 Task: Set date custom field "assignee" to "today".
Action: Mouse moved to (1332, 108)
Screenshot: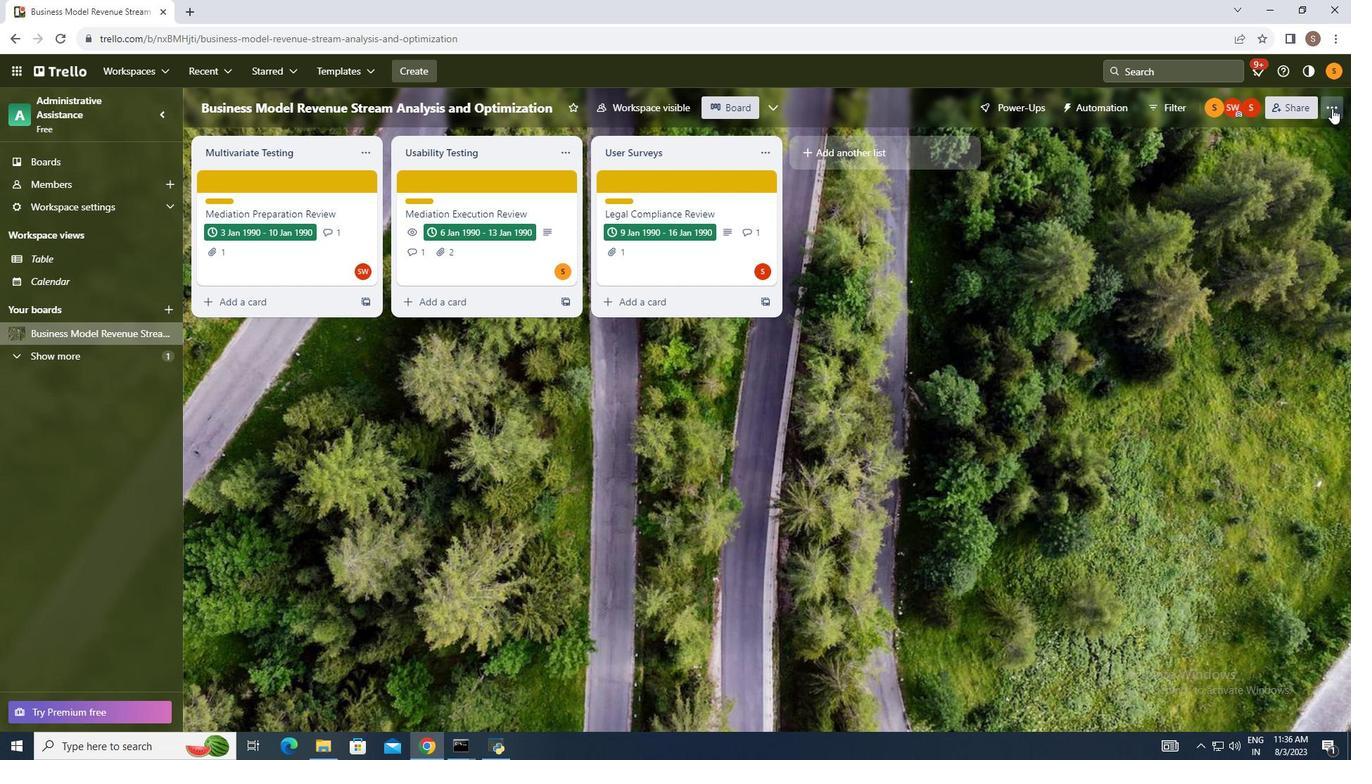 
Action: Mouse pressed left at (1332, 108)
Screenshot: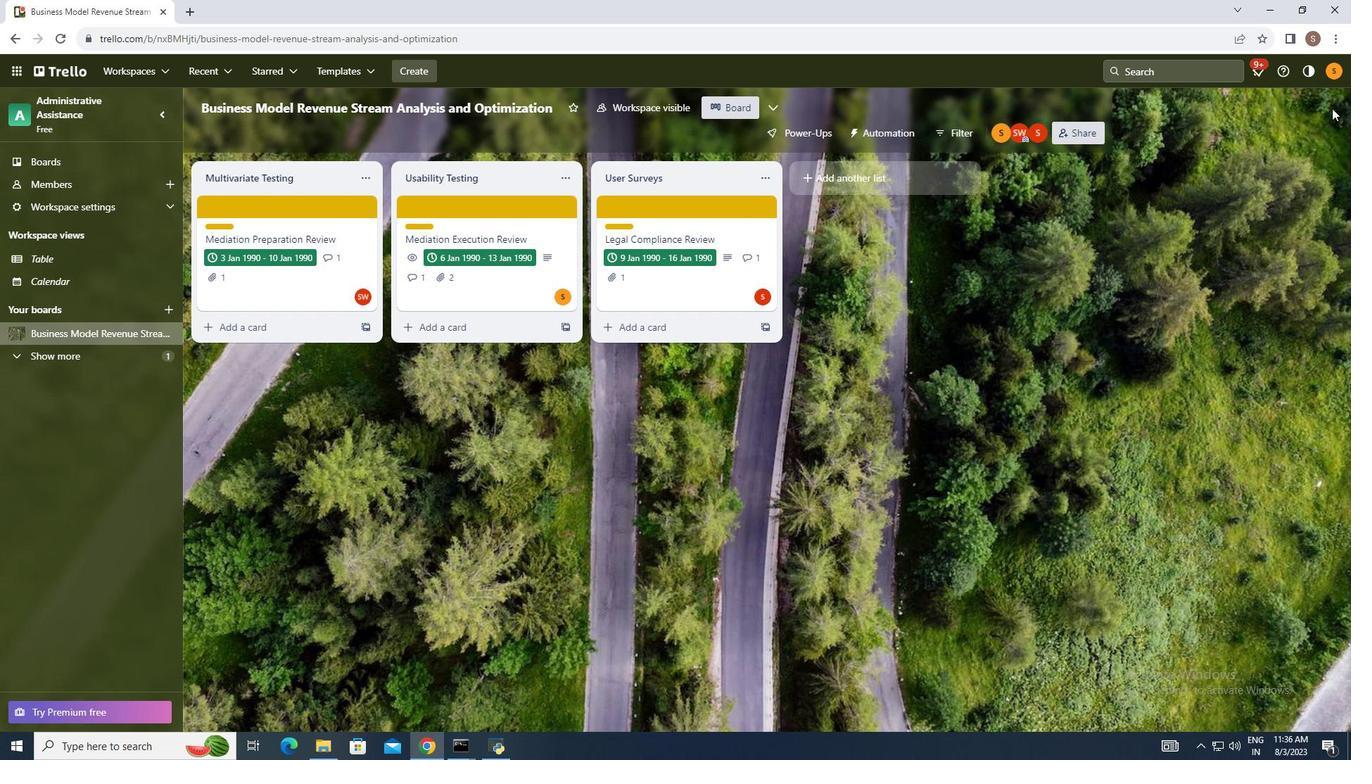 
Action: Mouse moved to (1244, 290)
Screenshot: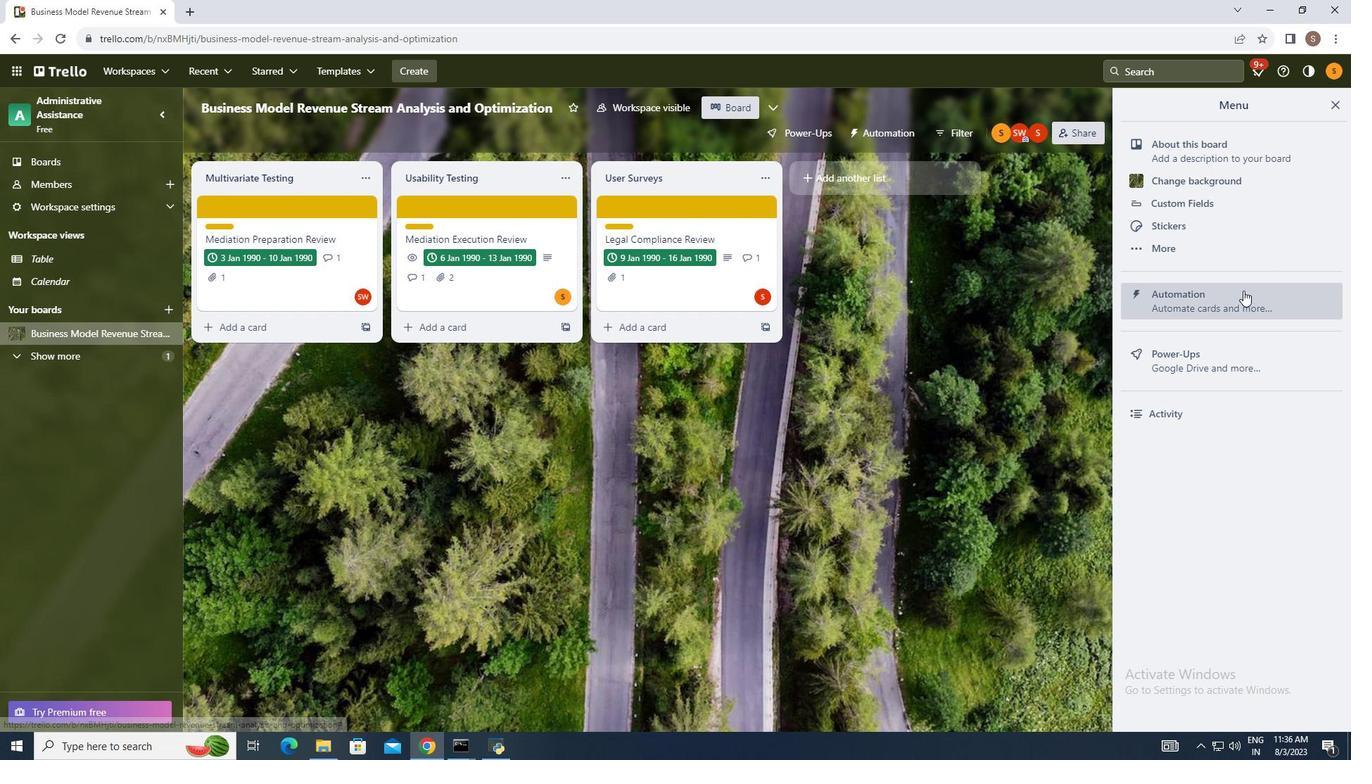 
Action: Mouse pressed left at (1244, 290)
Screenshot: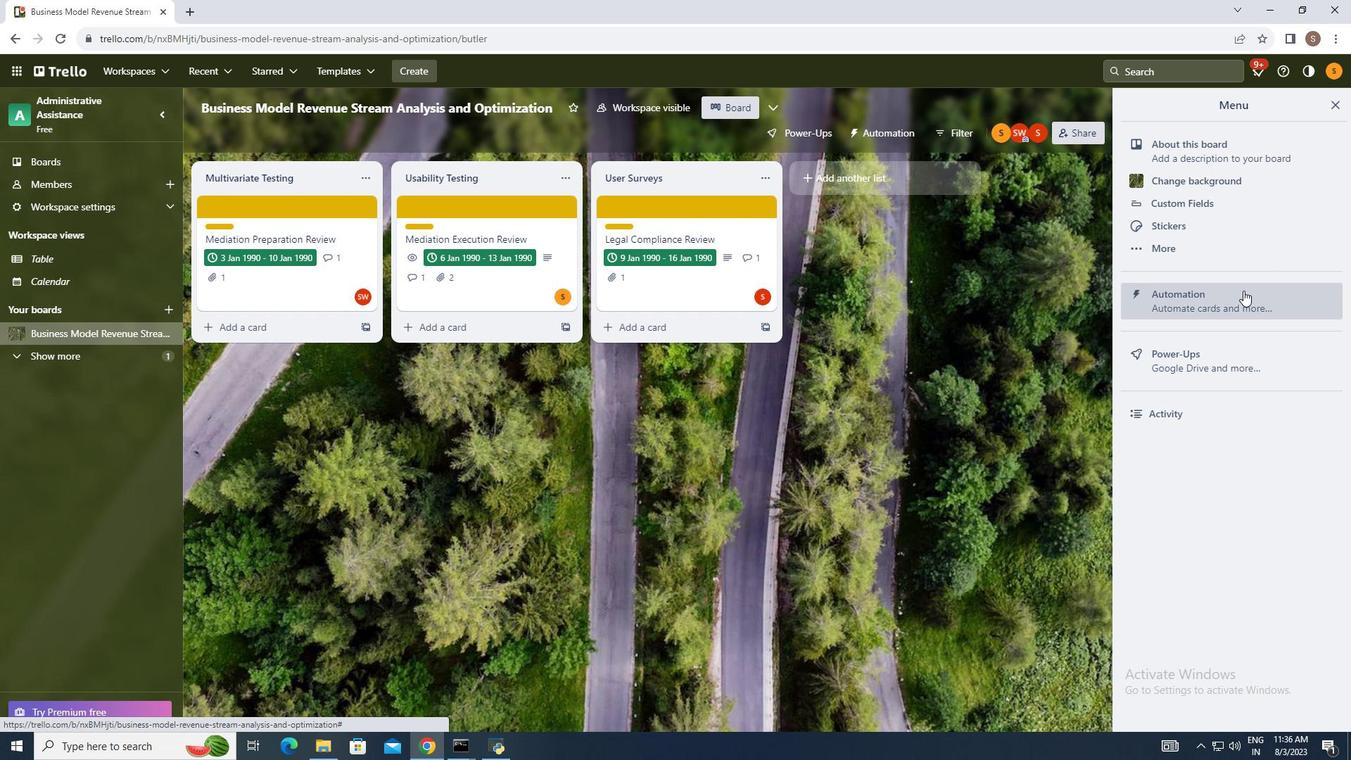 
Action: Mouse moved to (255, 365)
Screenshot: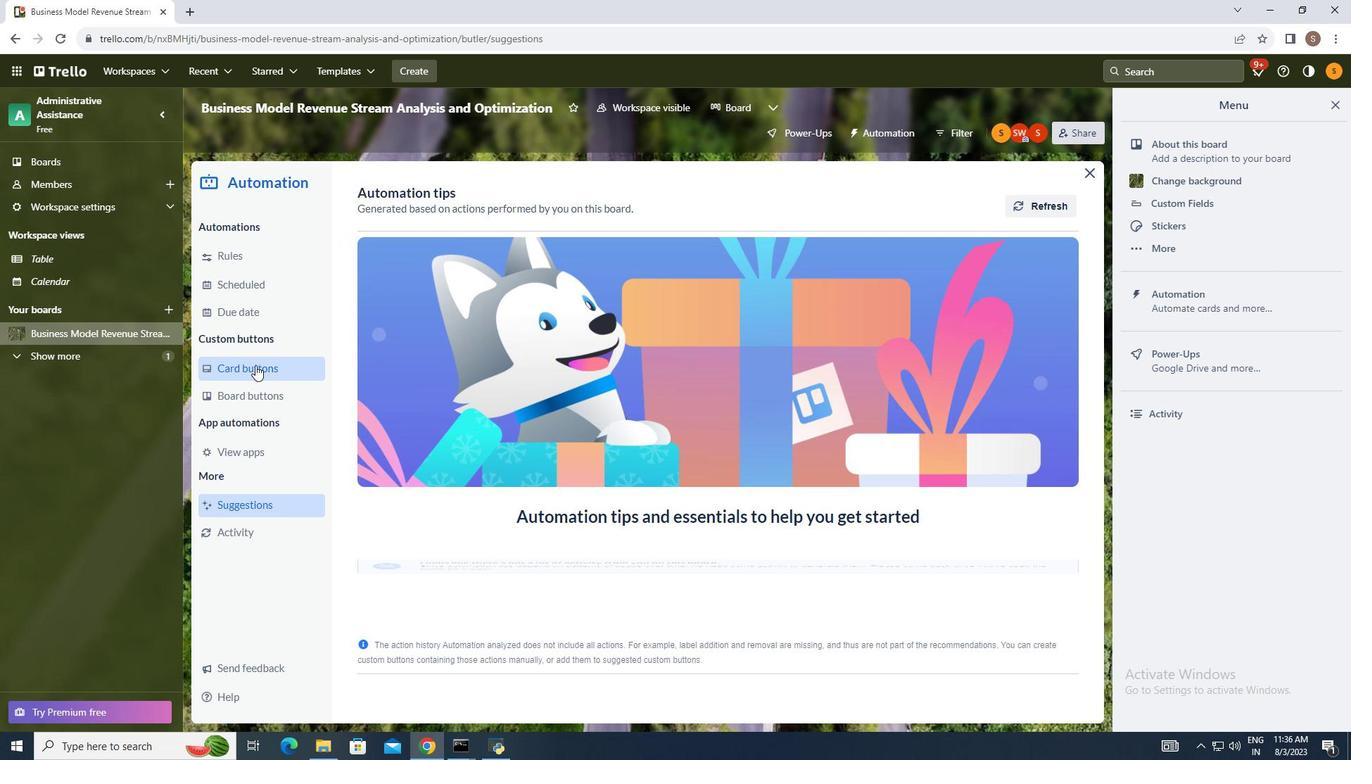 
Action: Mouse pressed left at (255, 365)
Screenshot: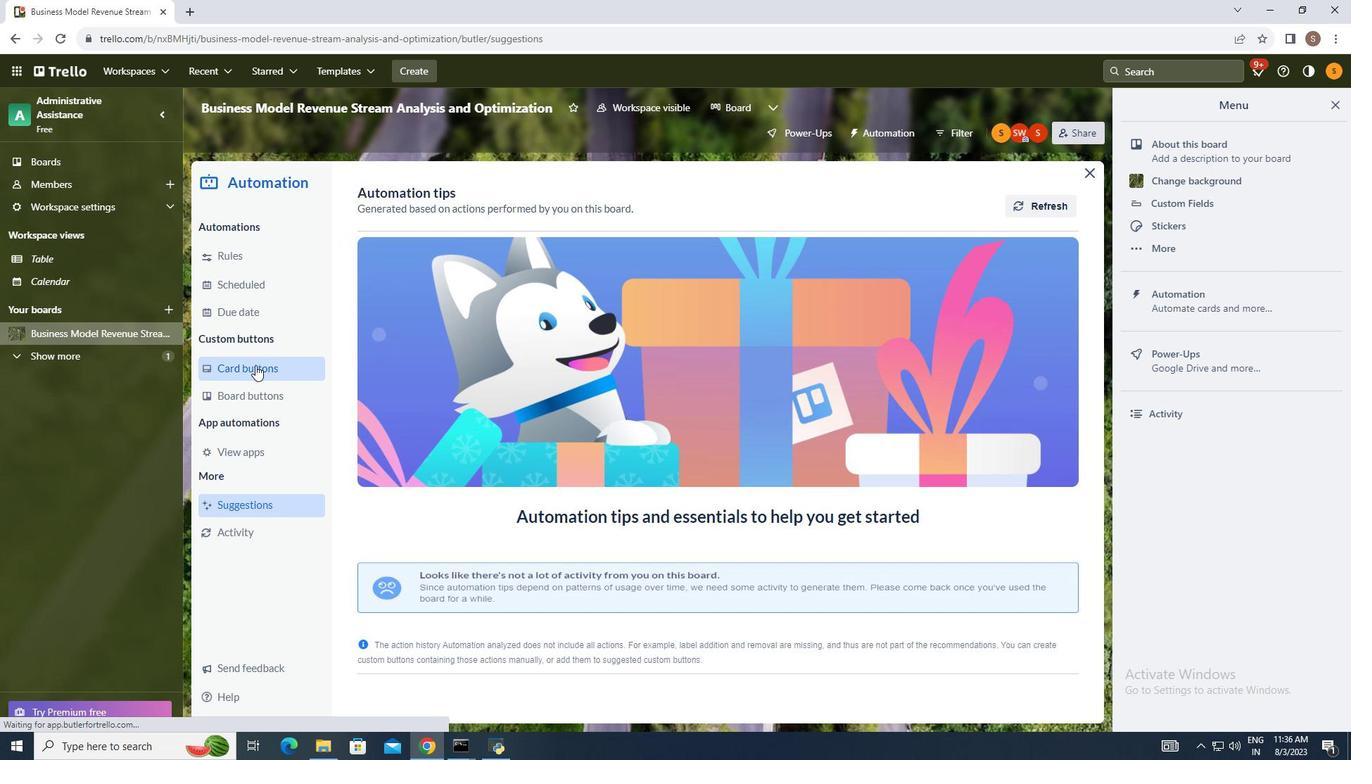 
Action: Mouse moved to (1044, 199)
Screenshot: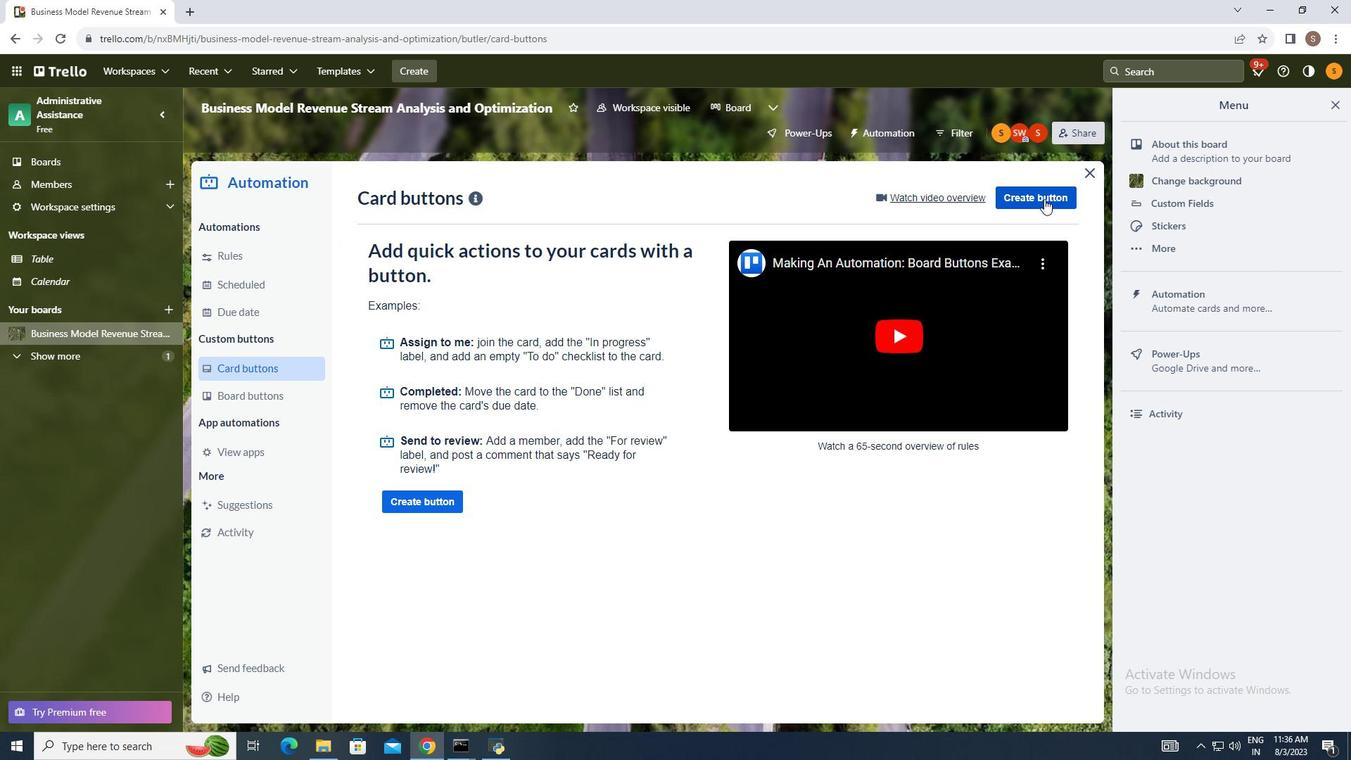 
Action: Mouse pressed left at (1044, 199)
Screenshot: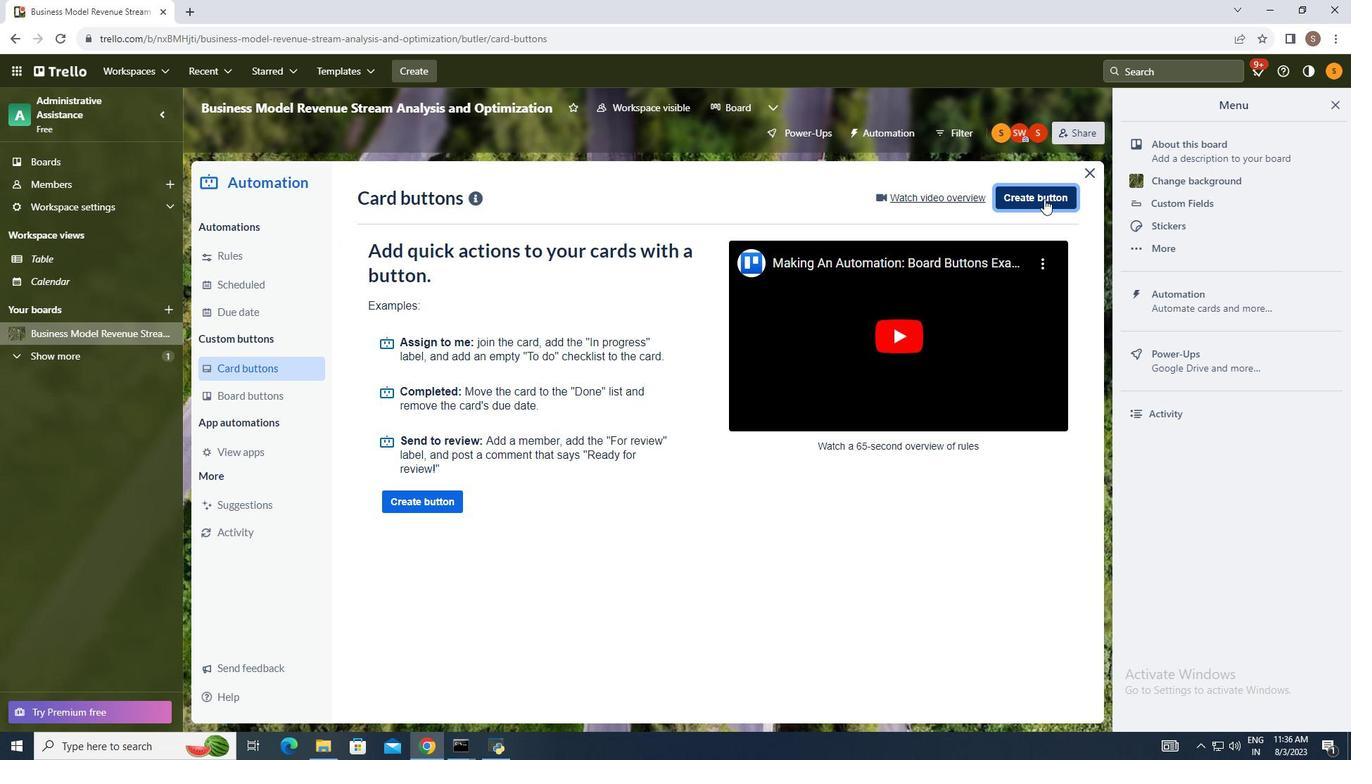 
Action: Mouse moved to (592, 401)
Screenshot: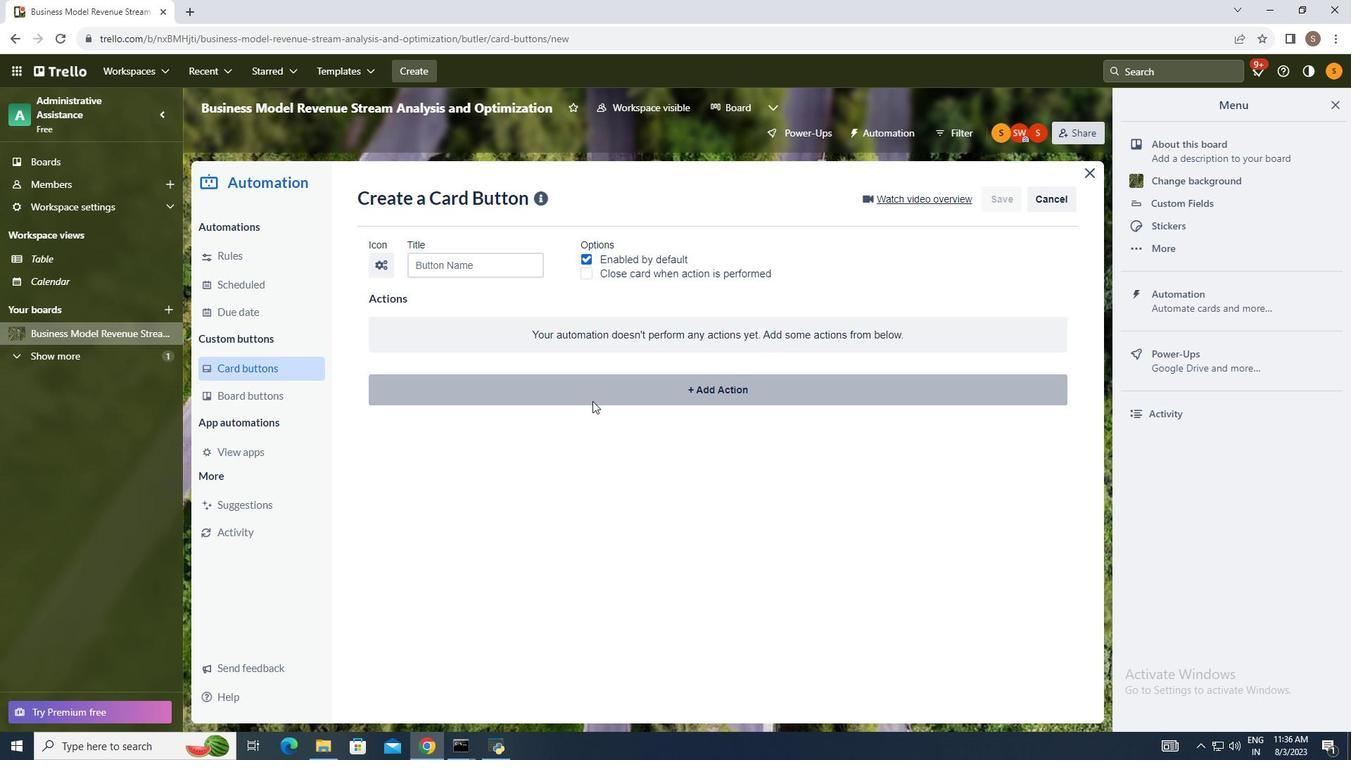 
Action: Mouse pressed left at (592, 401)
Screenshot: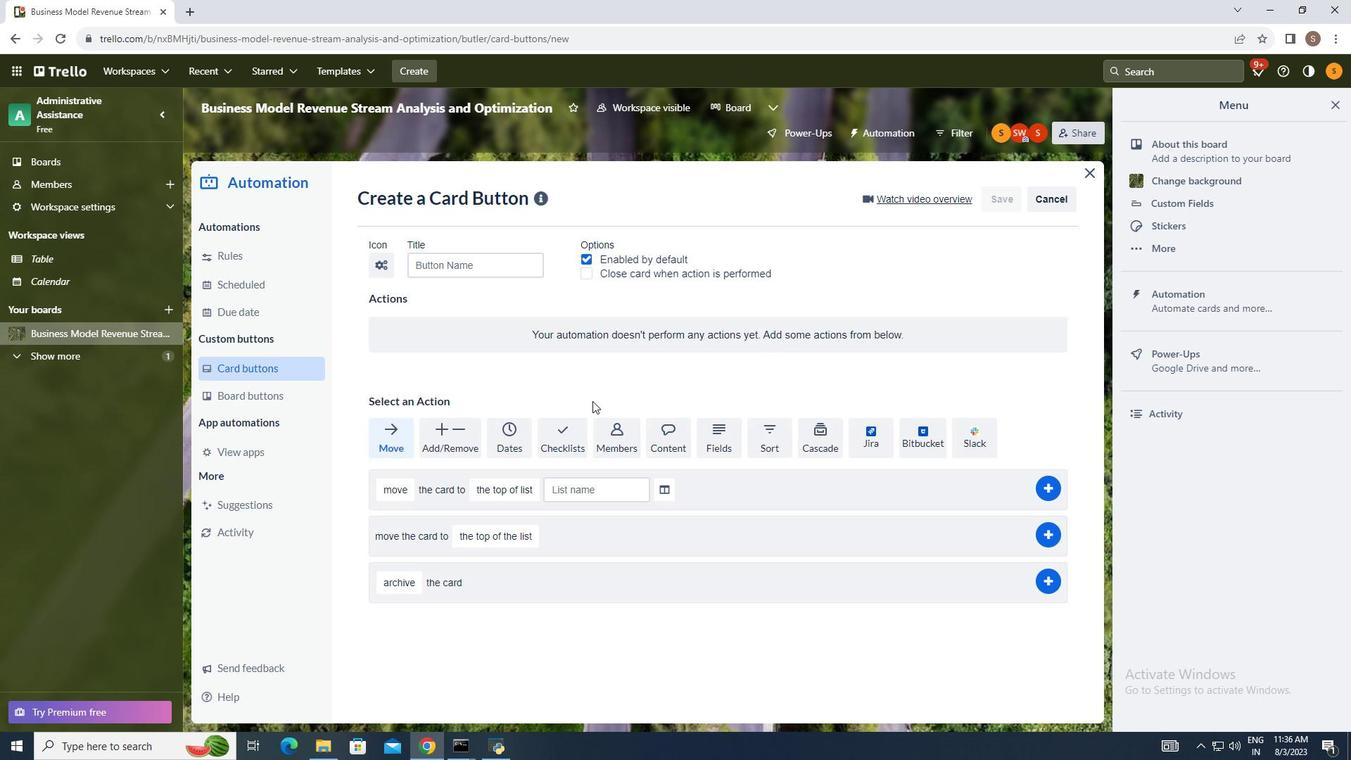 
Action: Mouse moved to (707, 433)
Screenshot: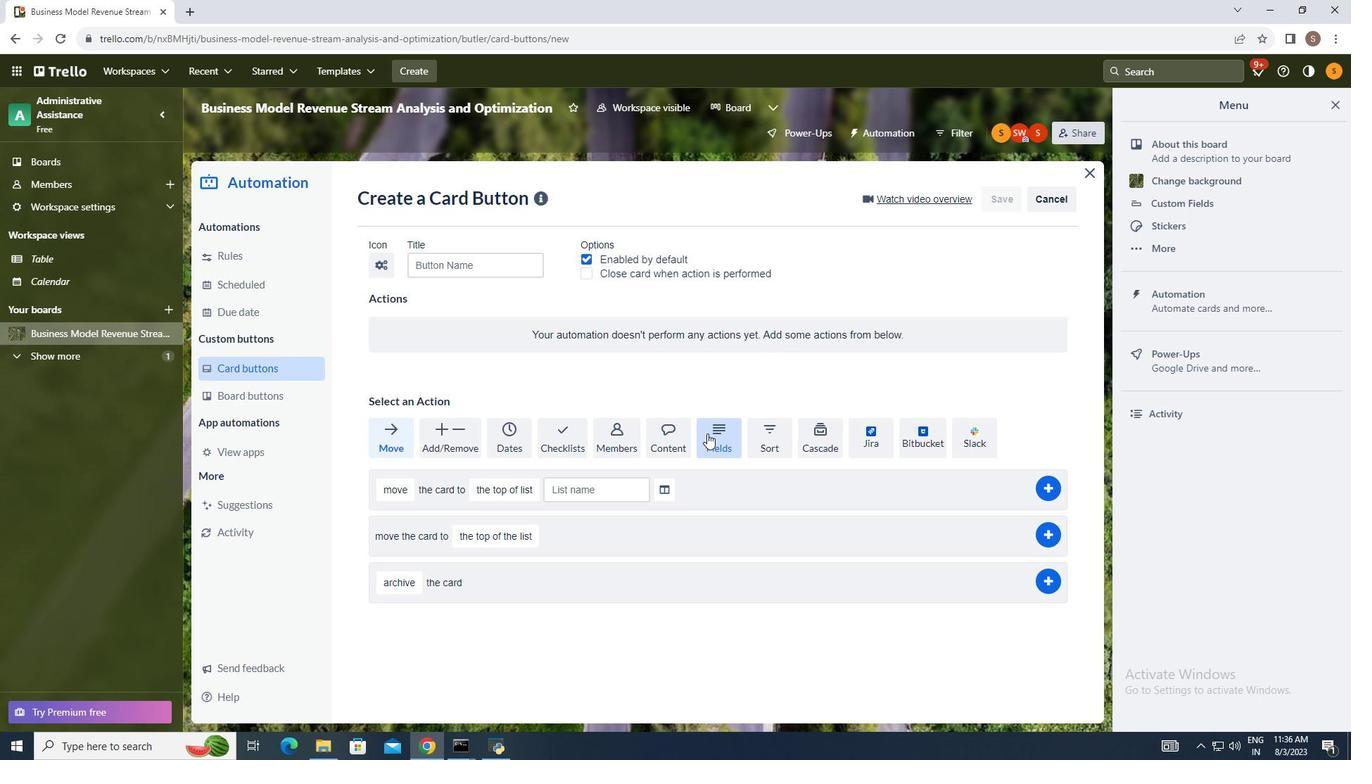 
Action: Mouse pressed left at (707, 433)
Screenshot: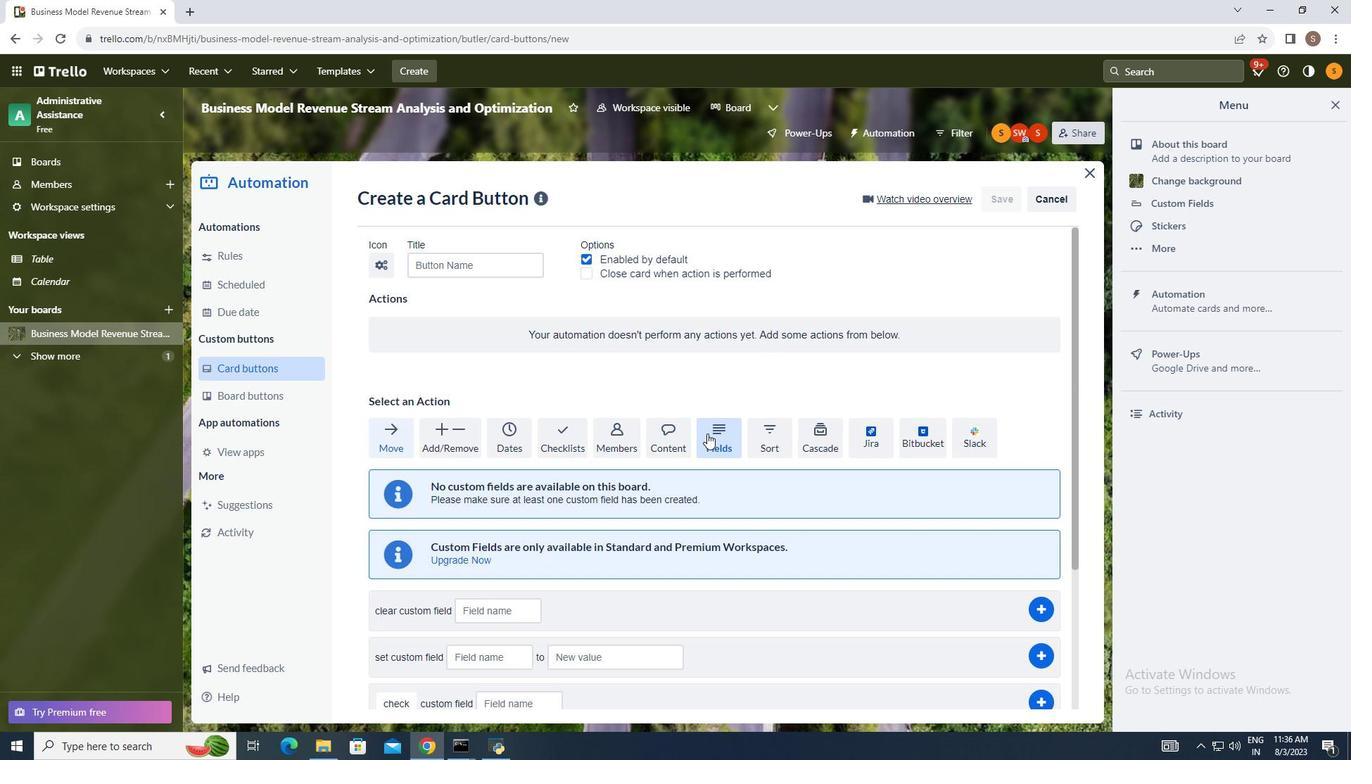 
Action: Mouse moved to (722, 466)
Screenshot: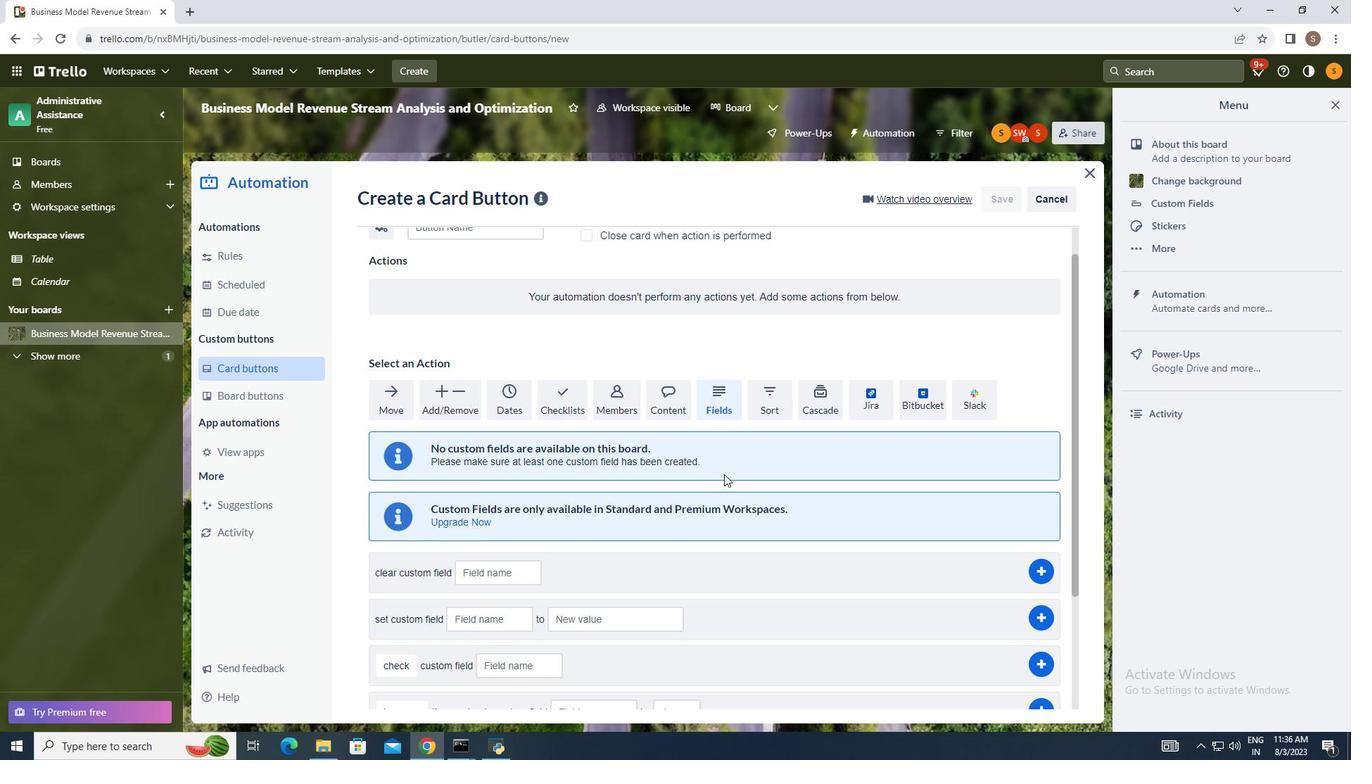 
Action: Mouse scrolled (722, 465) with delta (0, 0)
Screenshot: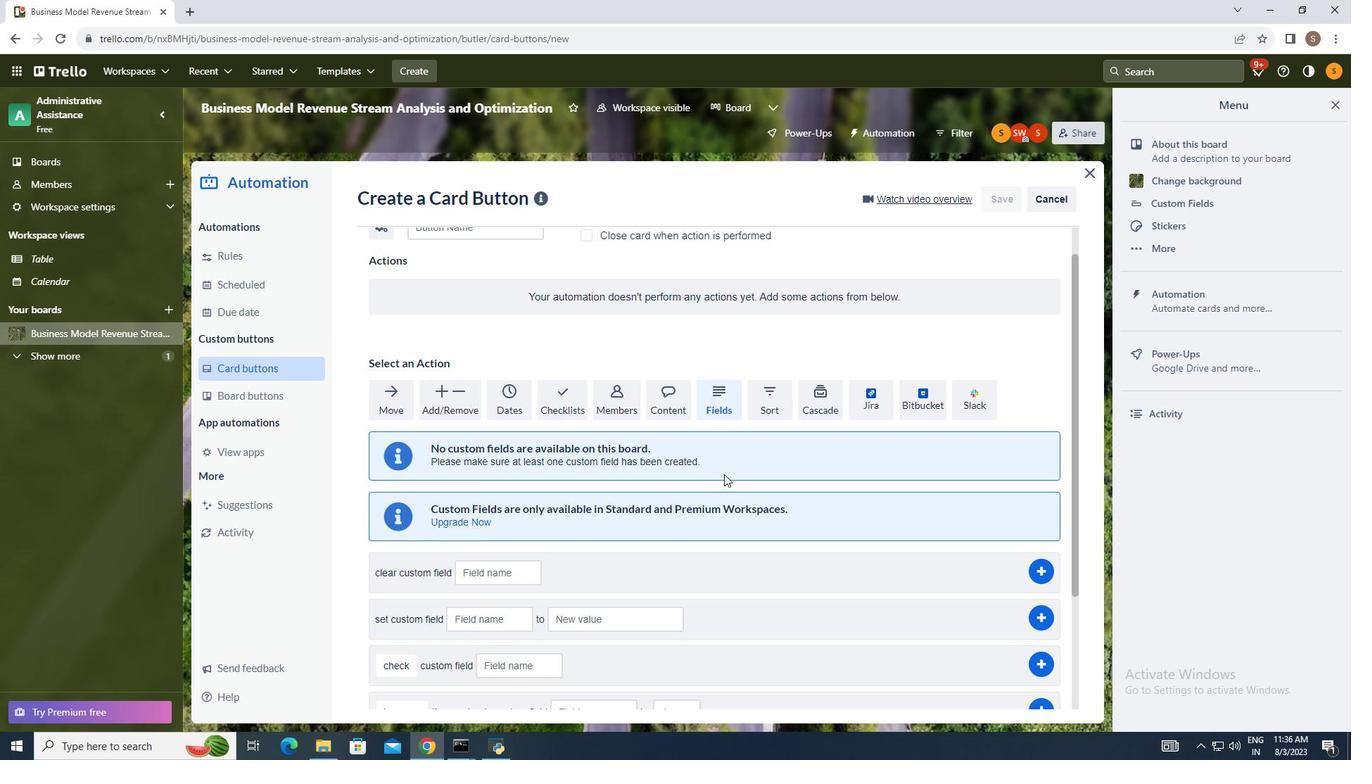 
Action: Mouse moved to (723, 473)
Screenshot: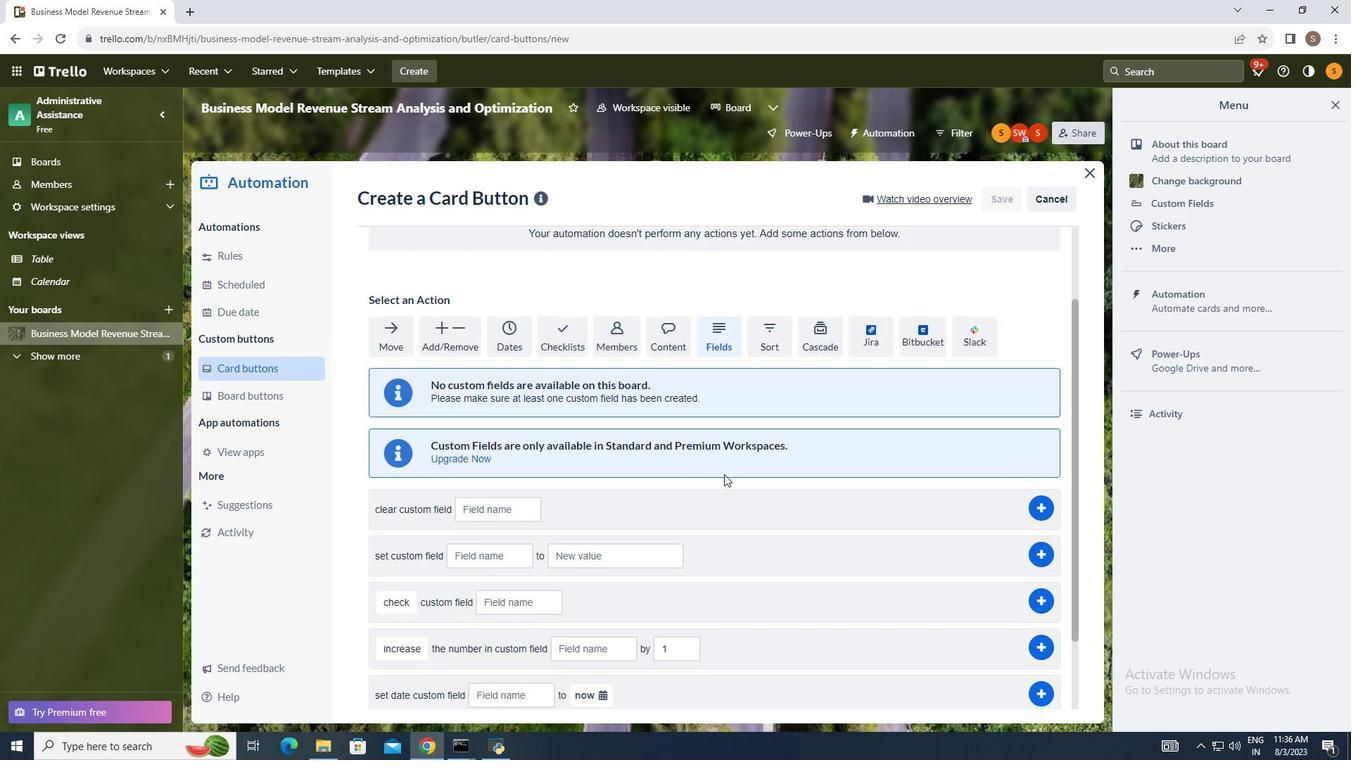 
Action: Mouse scrolled (723, 472) with delta (0, 0)
Screenshot: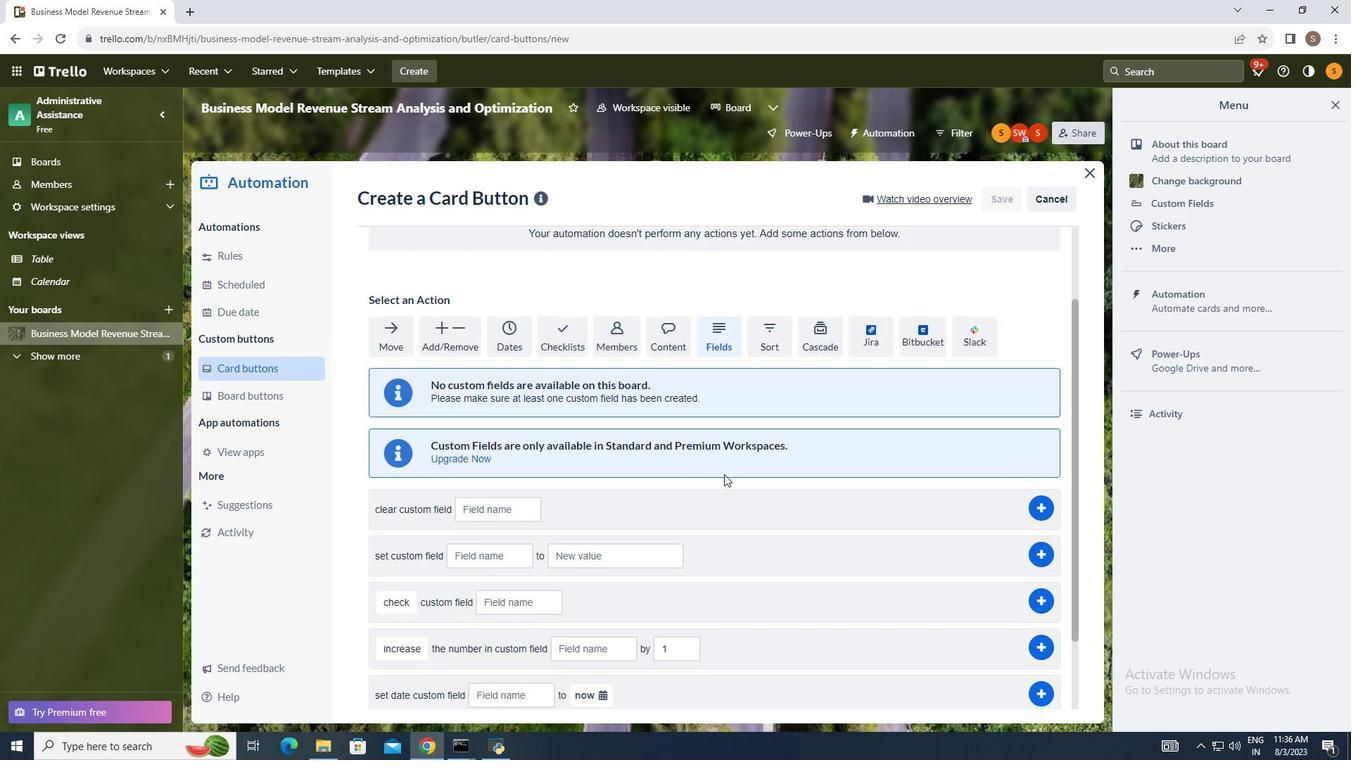 
Action: Mouse moved to (724, 474)
Screenshot: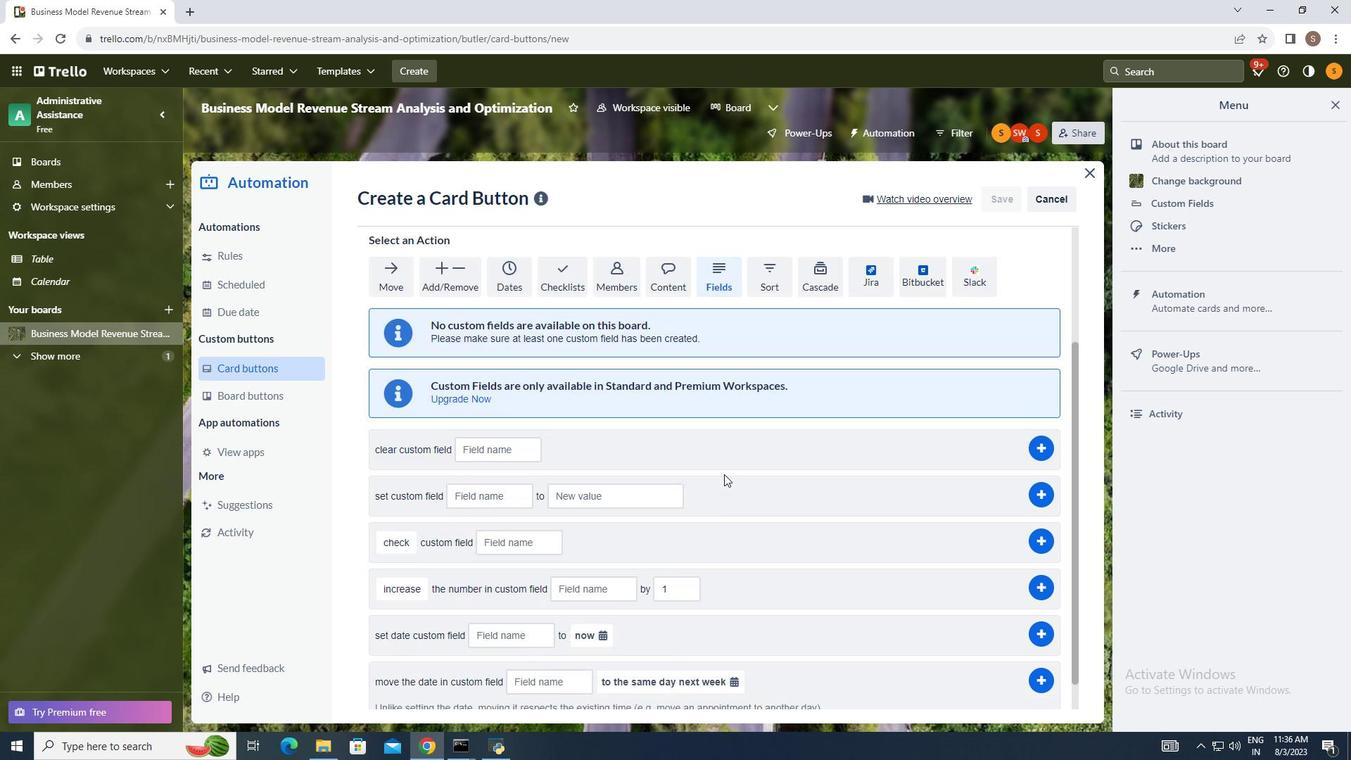 
Action: Mouse scrolled (724, 473) with delta (0, 0)
Screenshot: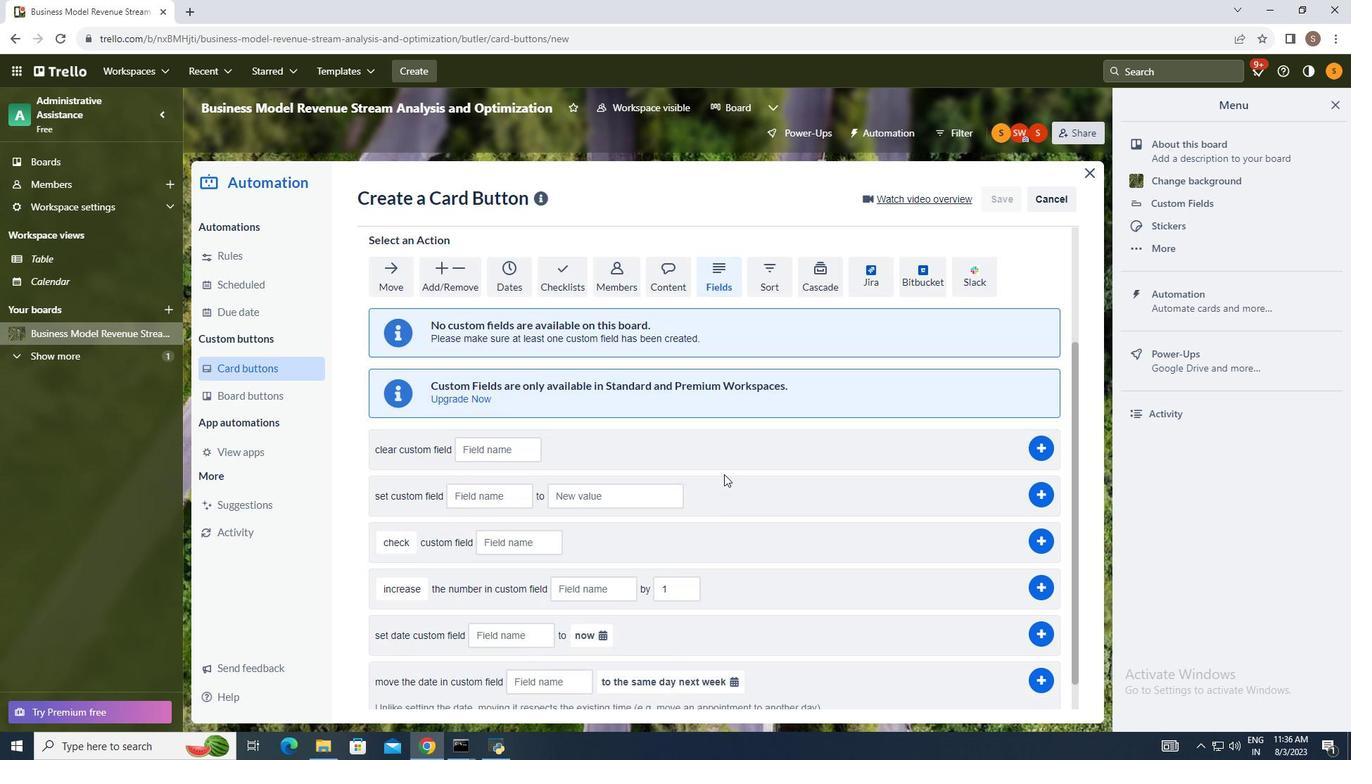 
Action: Mouse scrolled (724, 473) with delta (0, 0)
Screenshot: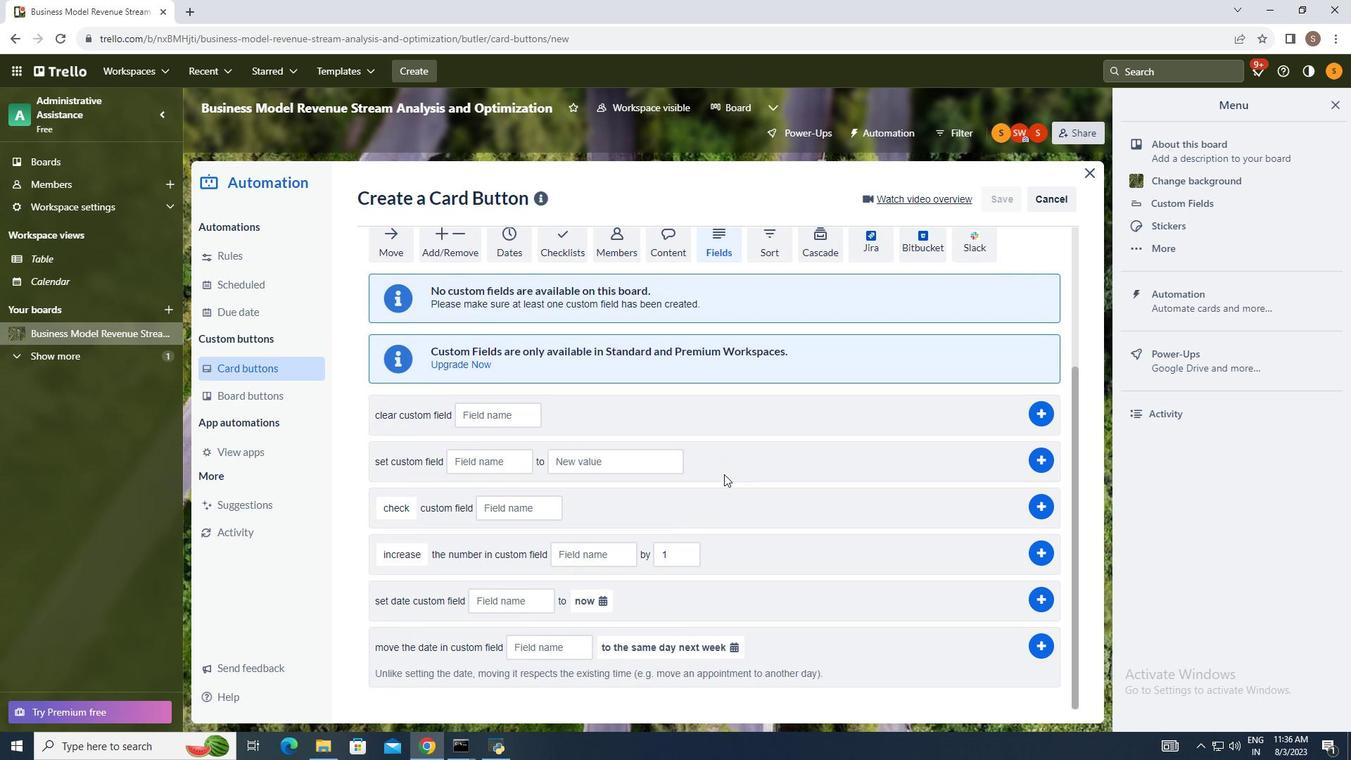 
Action: Mouse moved to (742, 475)
Screenshot: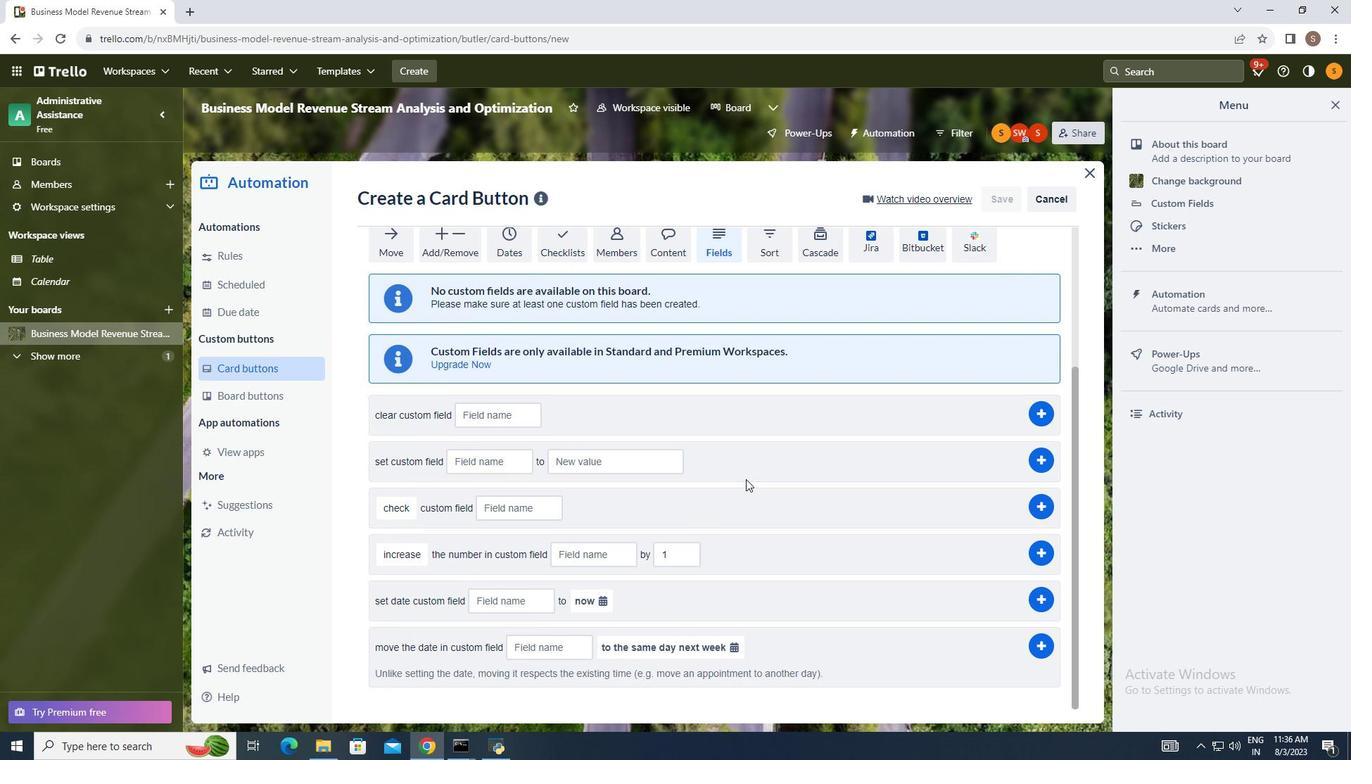 
Action: Mouse scrolled (742, 475) with delta (0, 0)
Screenshot: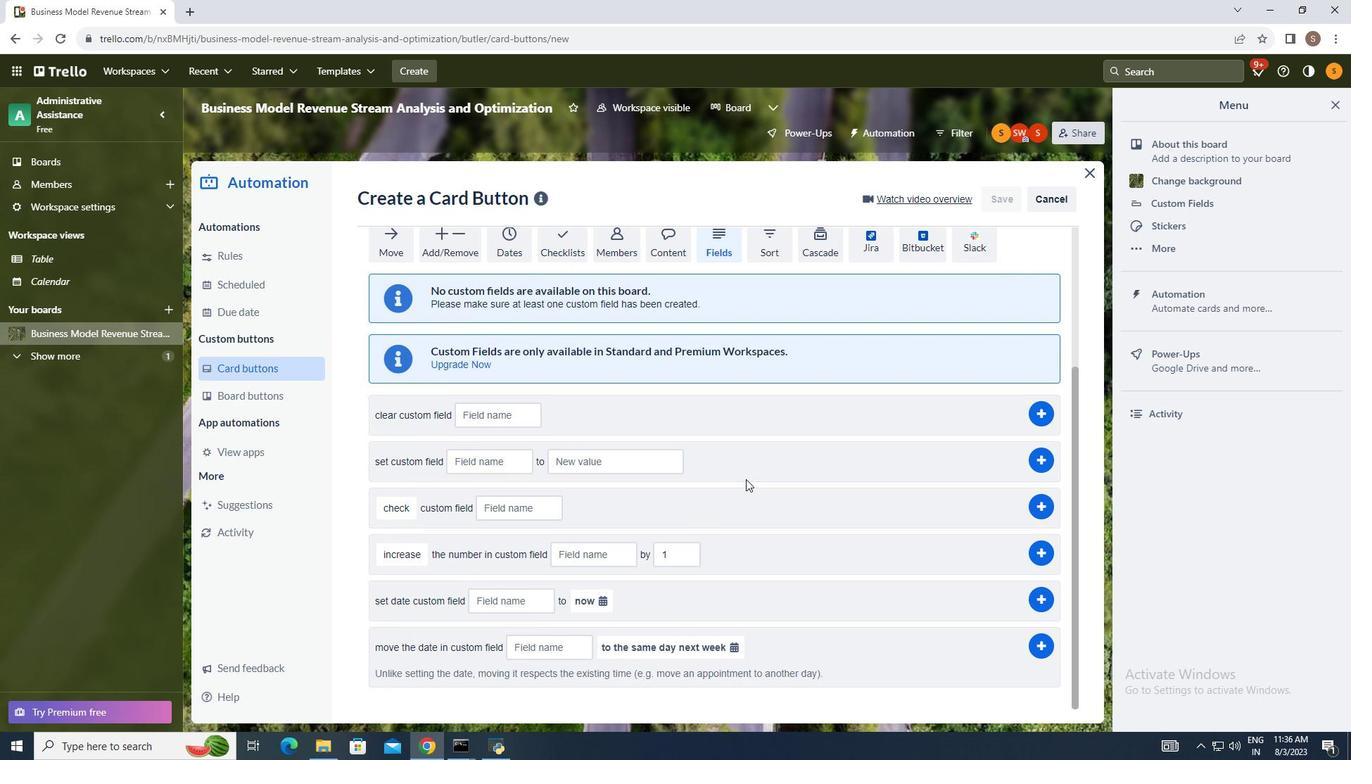 
Action: Mouse moved to (745, 478)
Screenshot: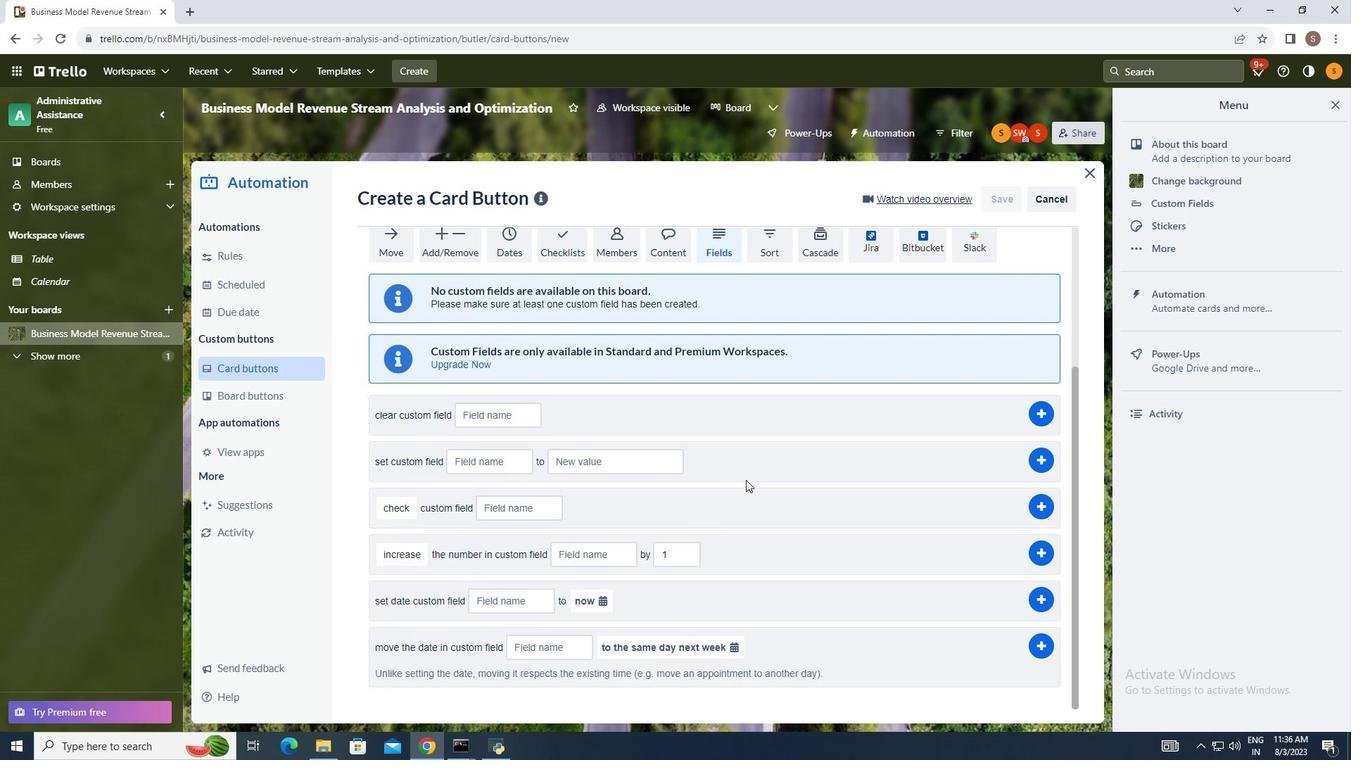 
Action: Mouse scrolled (745, 478) with delta (0, 0)
Screenshot: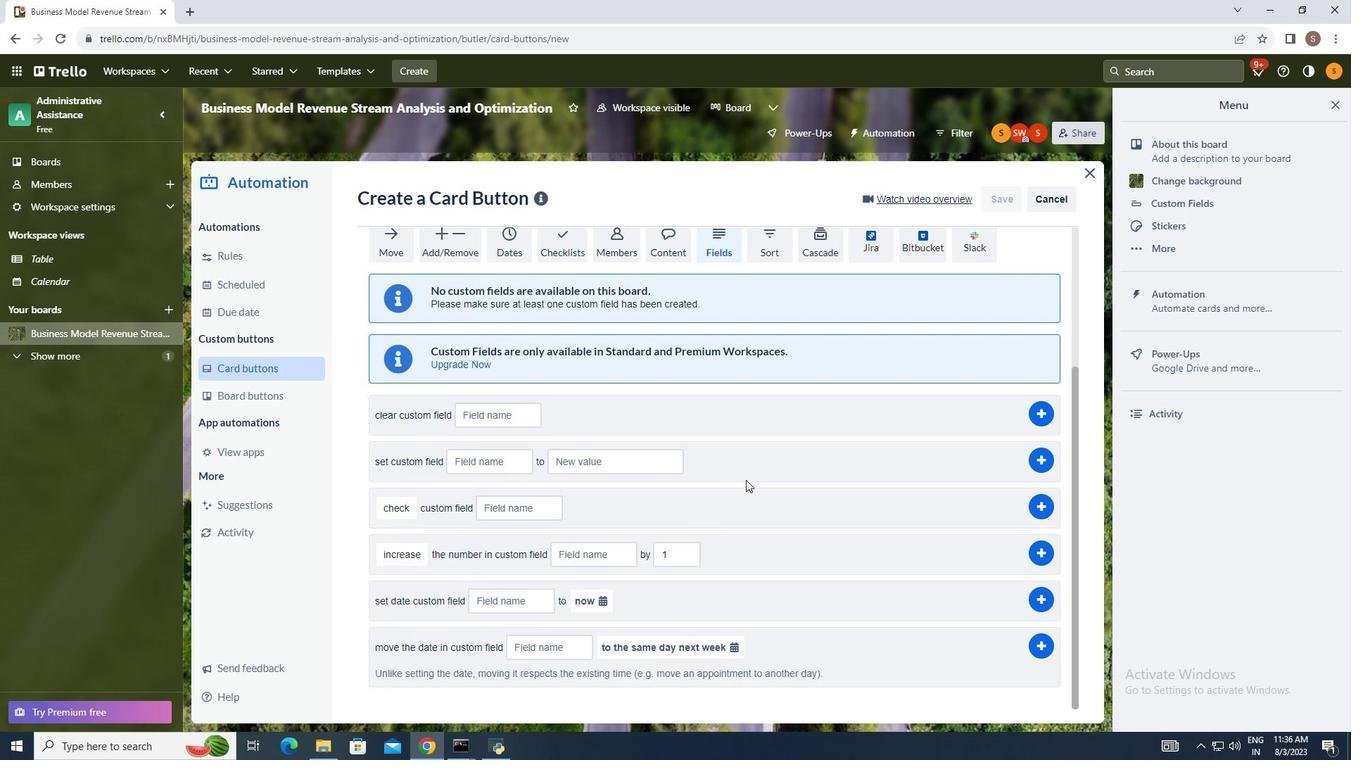 
Action: Mouse moved to (746, 479)
Screenshot: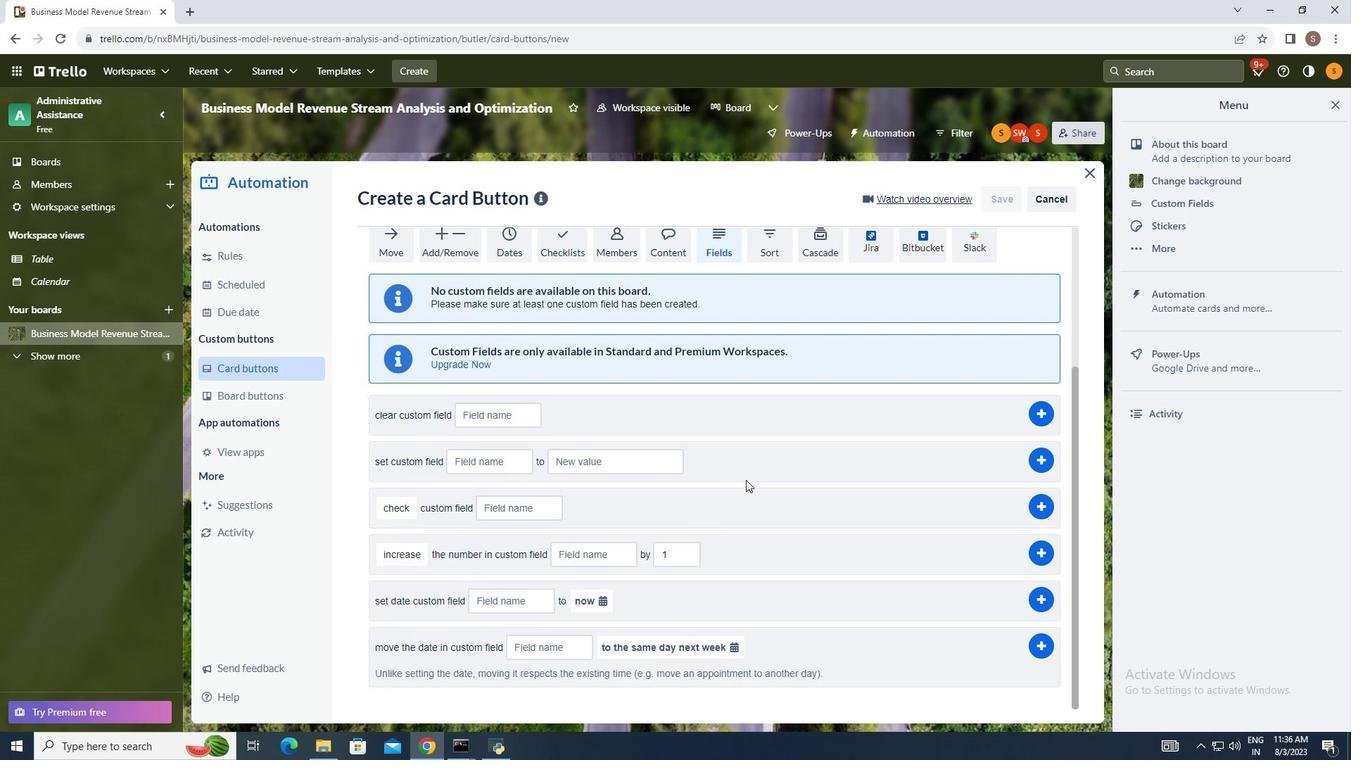 
Action: Mouse scrolled (746, 478) with delta (0, 0)
Screenshot: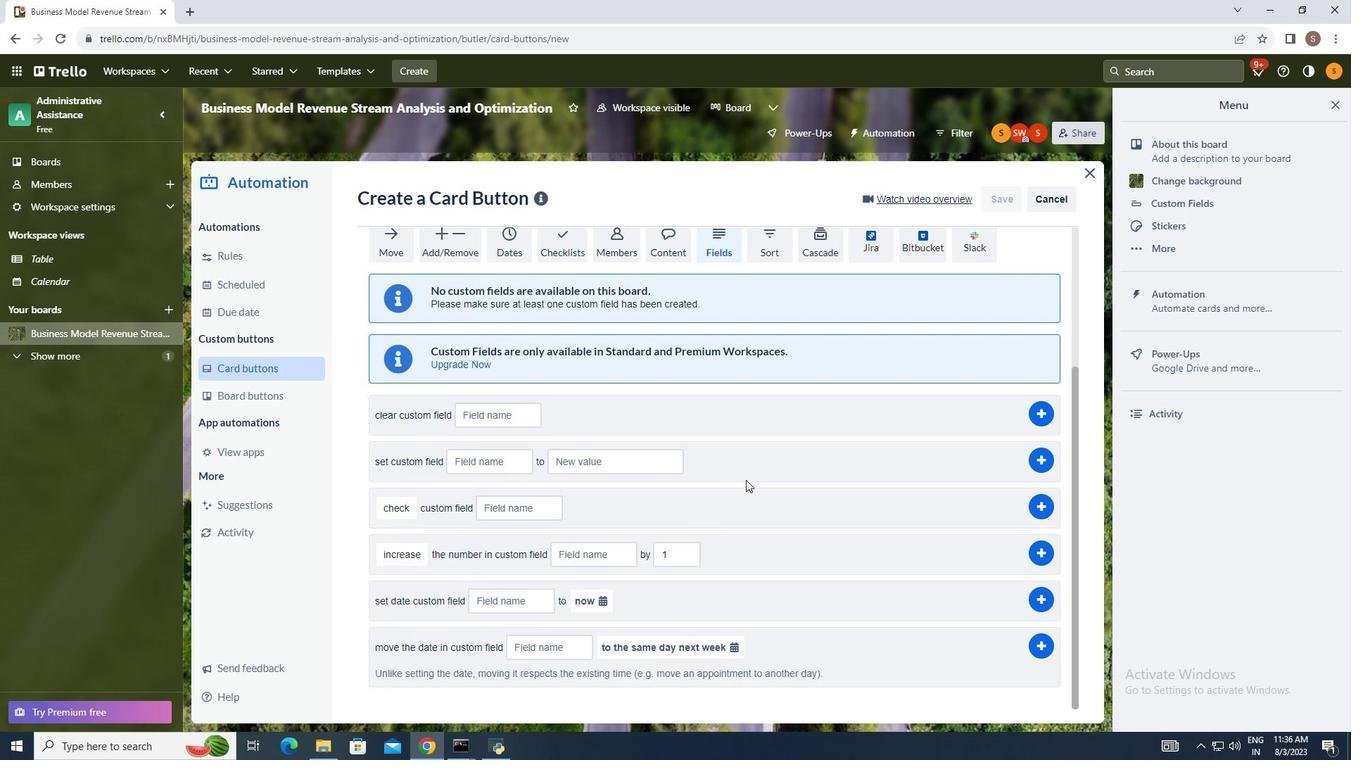 
Action: Mouse moved to (746, 480)
Screenshot: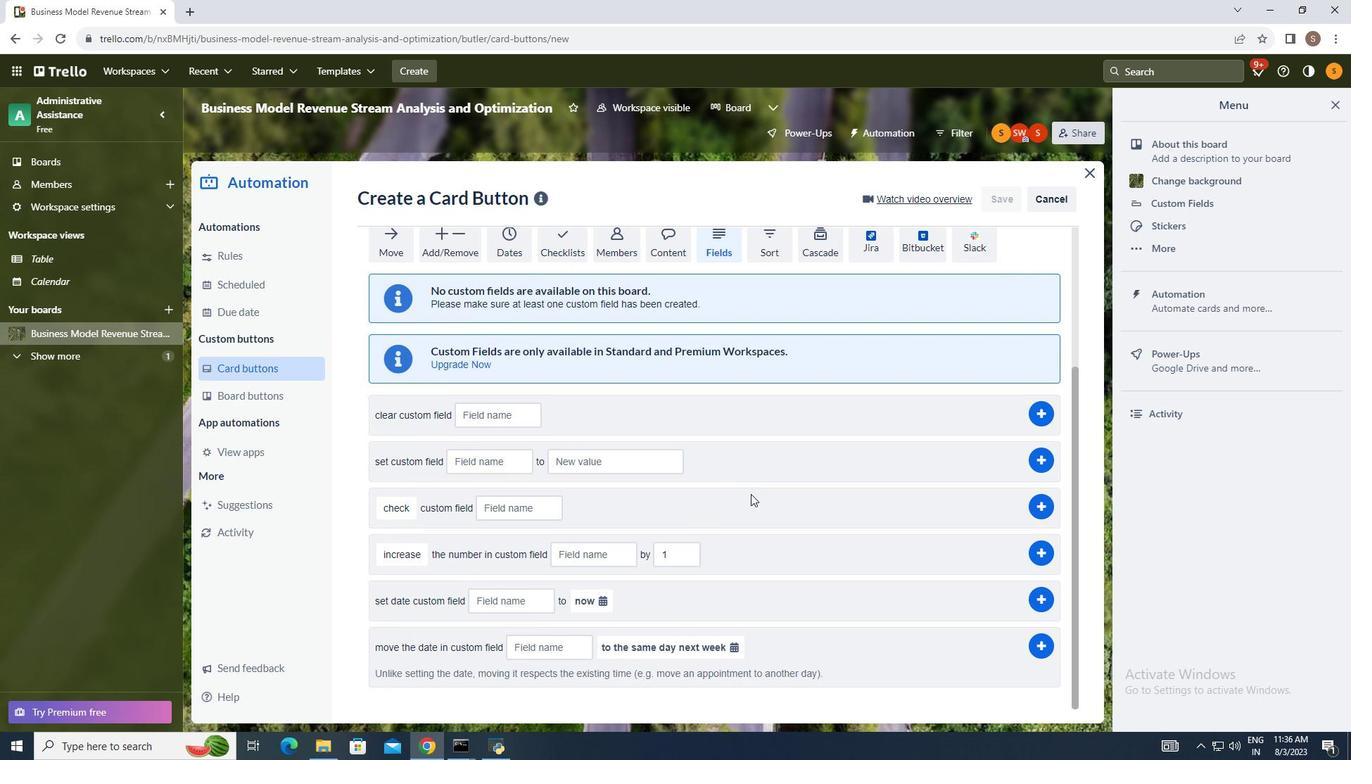 
Action: Mouse scrolled (746, 479) with delta (0, 0)
Screenshot: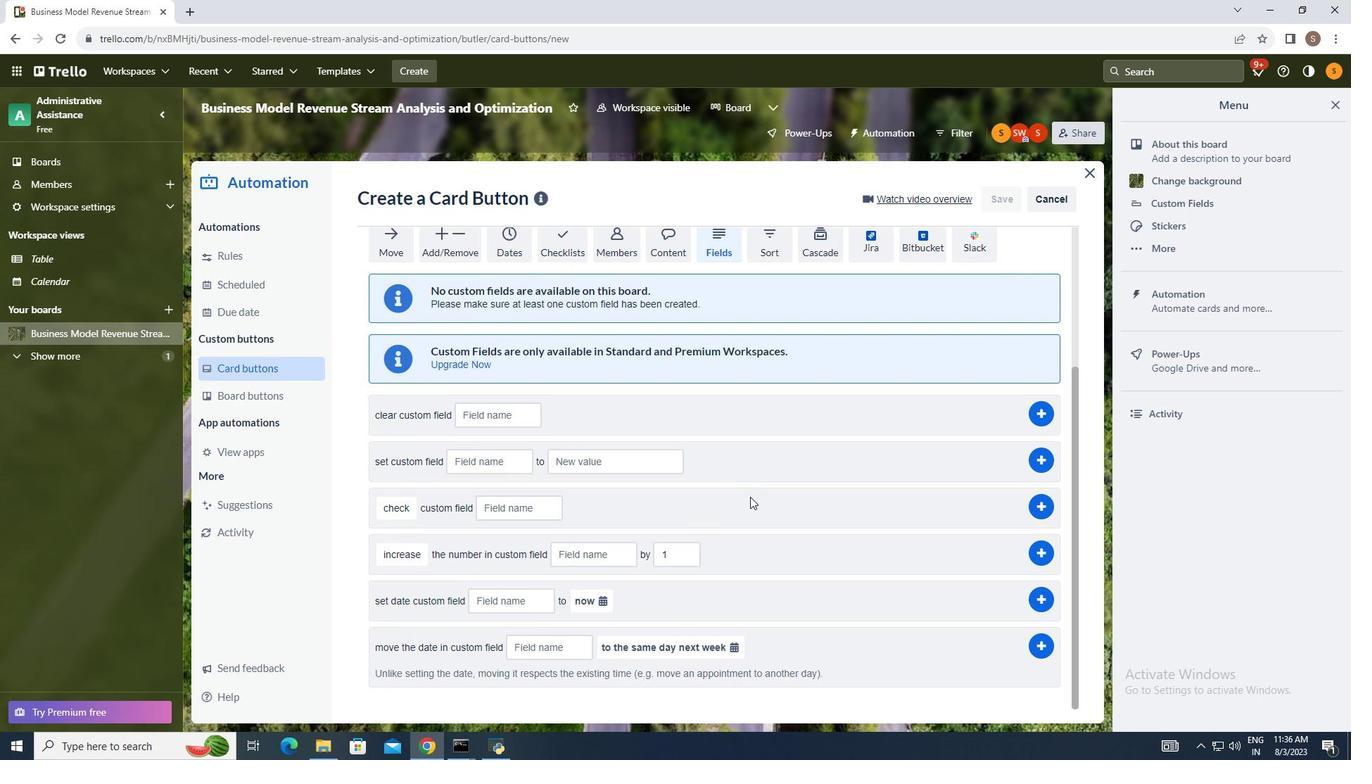 
Action: Mouse moved to (506, 599)
Screenshot: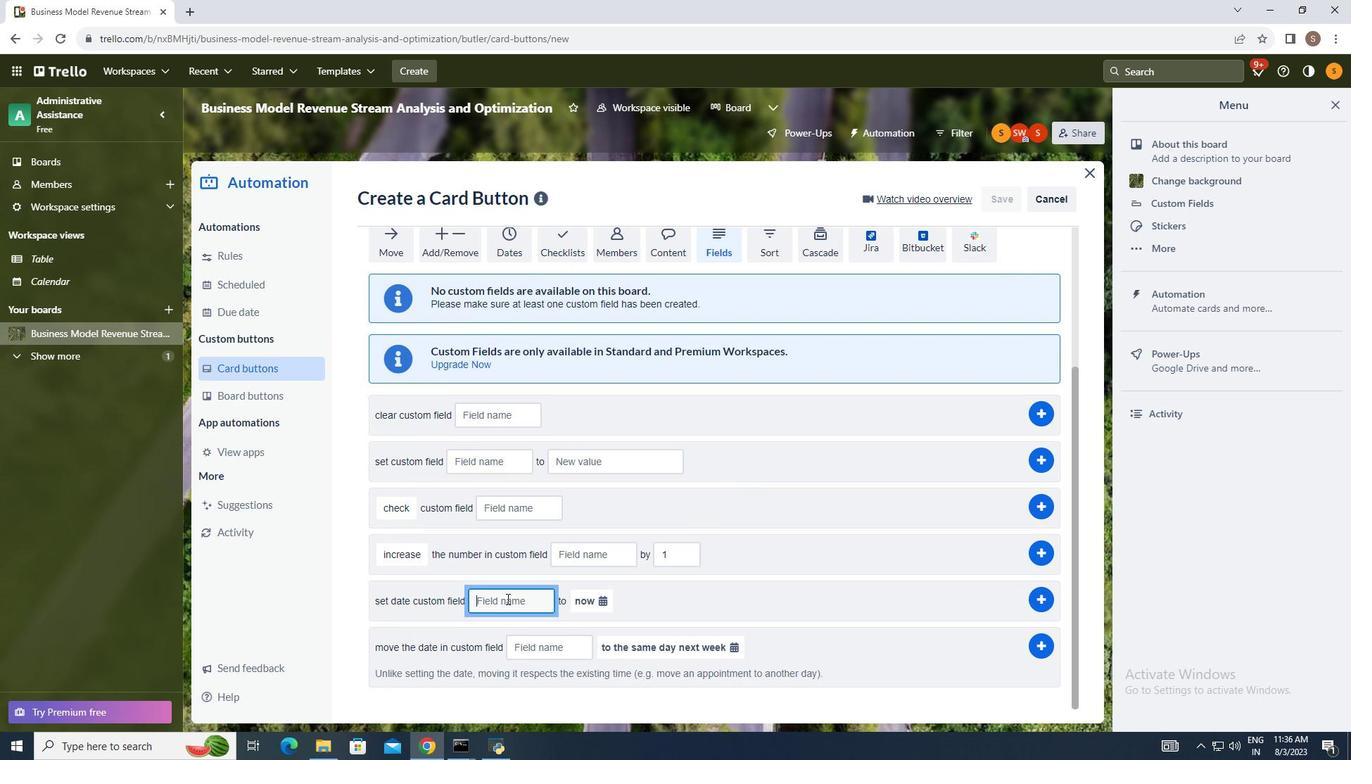 
Action: Mouse pressed left at (506, 599)
Screenshot: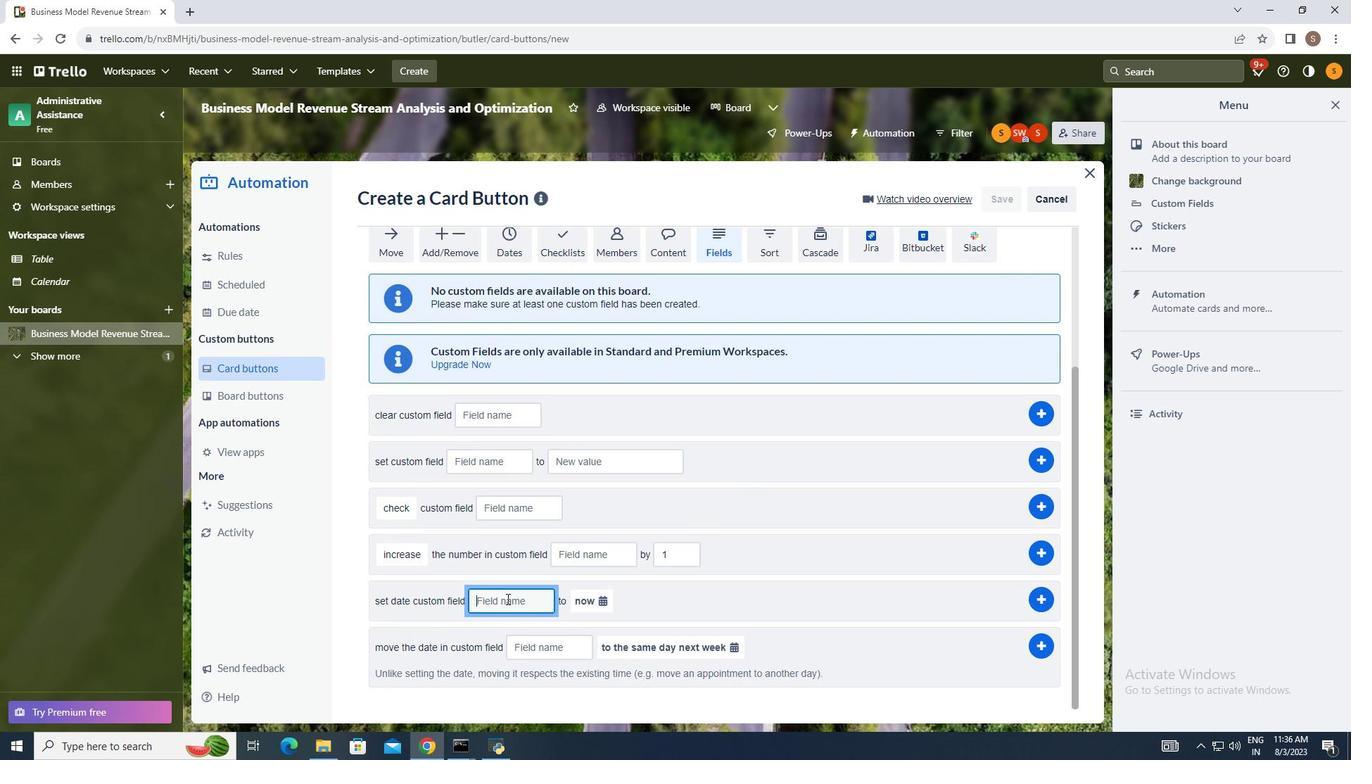 
Action: Key pressed assignee
Screenshot: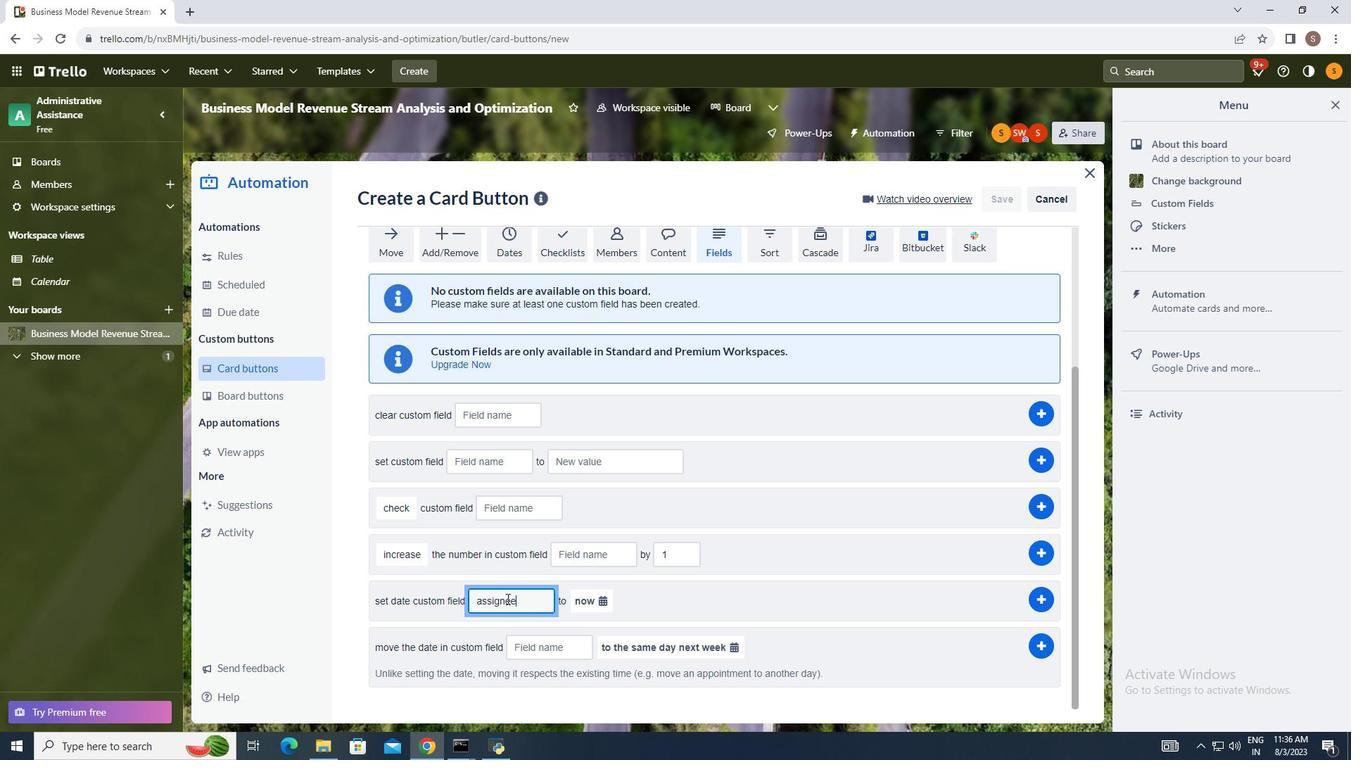 
Action: Mouse moved to (588, 598)
Screenshot: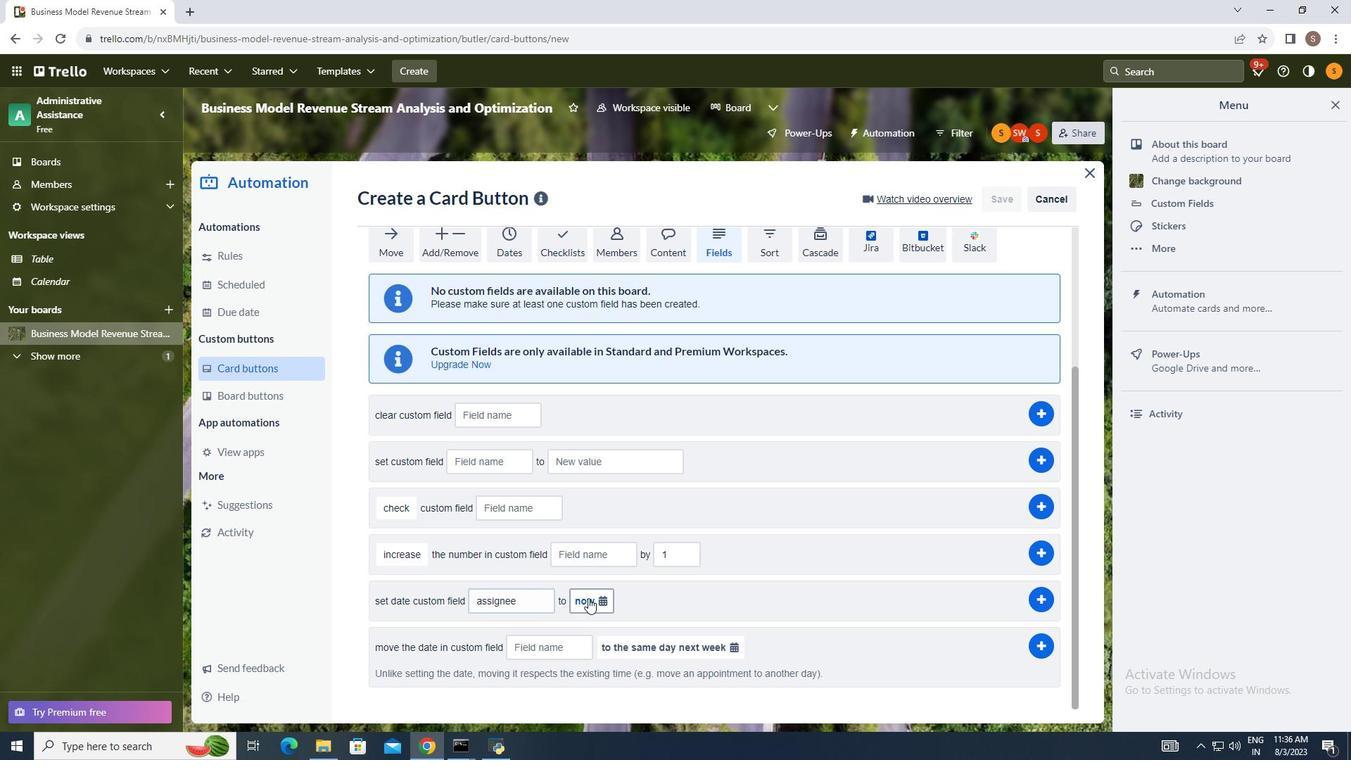 
Action: Mouse pressed left at (588, 598)
Screenshot: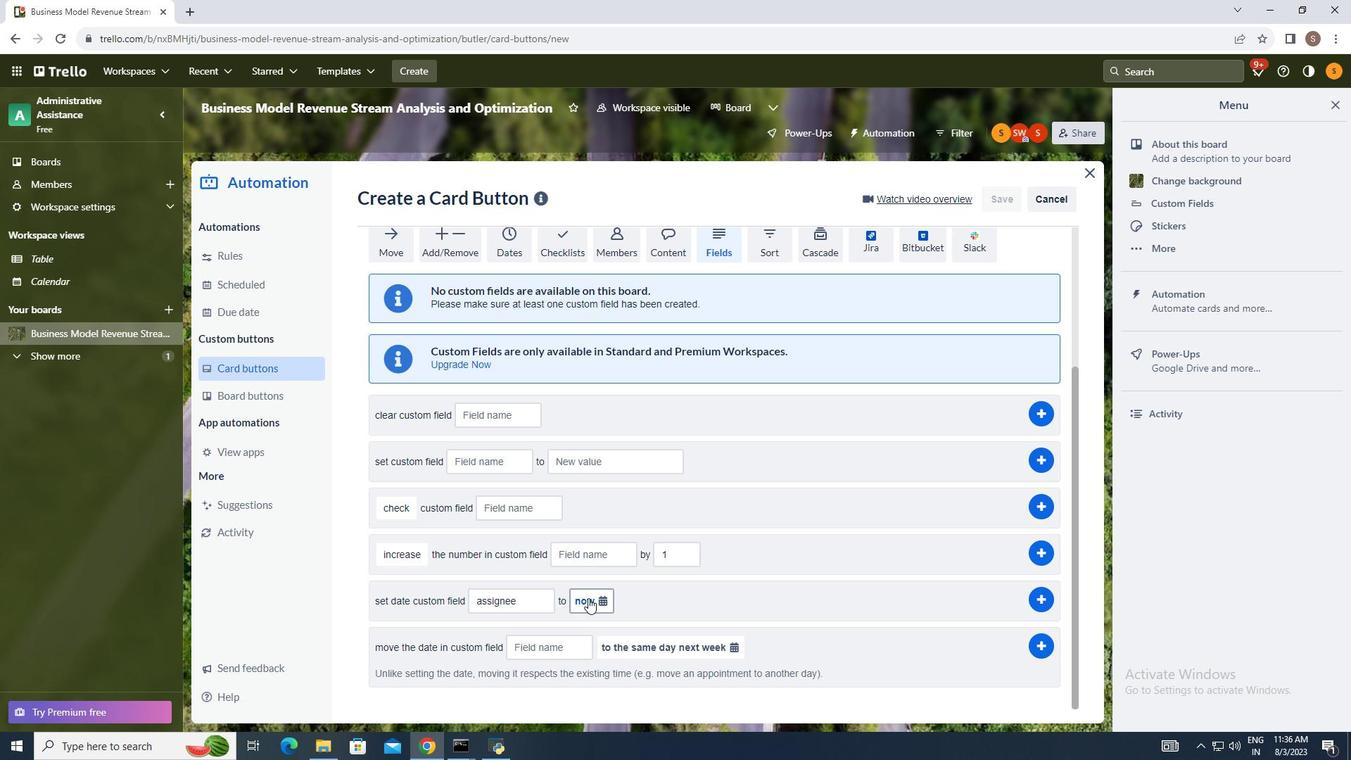 
Action: Mouse moved to (634, 539)
Screenshot: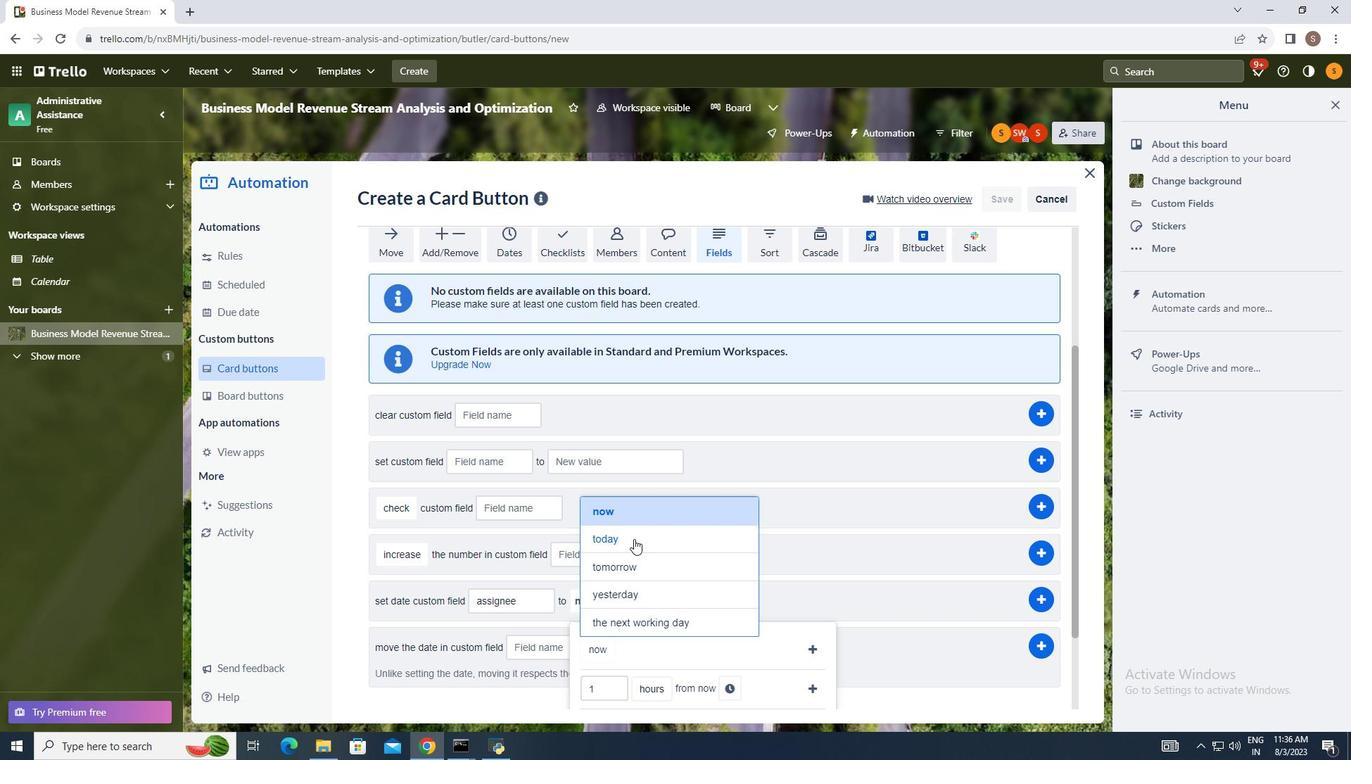 
Action: Mouse pressed left at (634, 539)
Screenshot: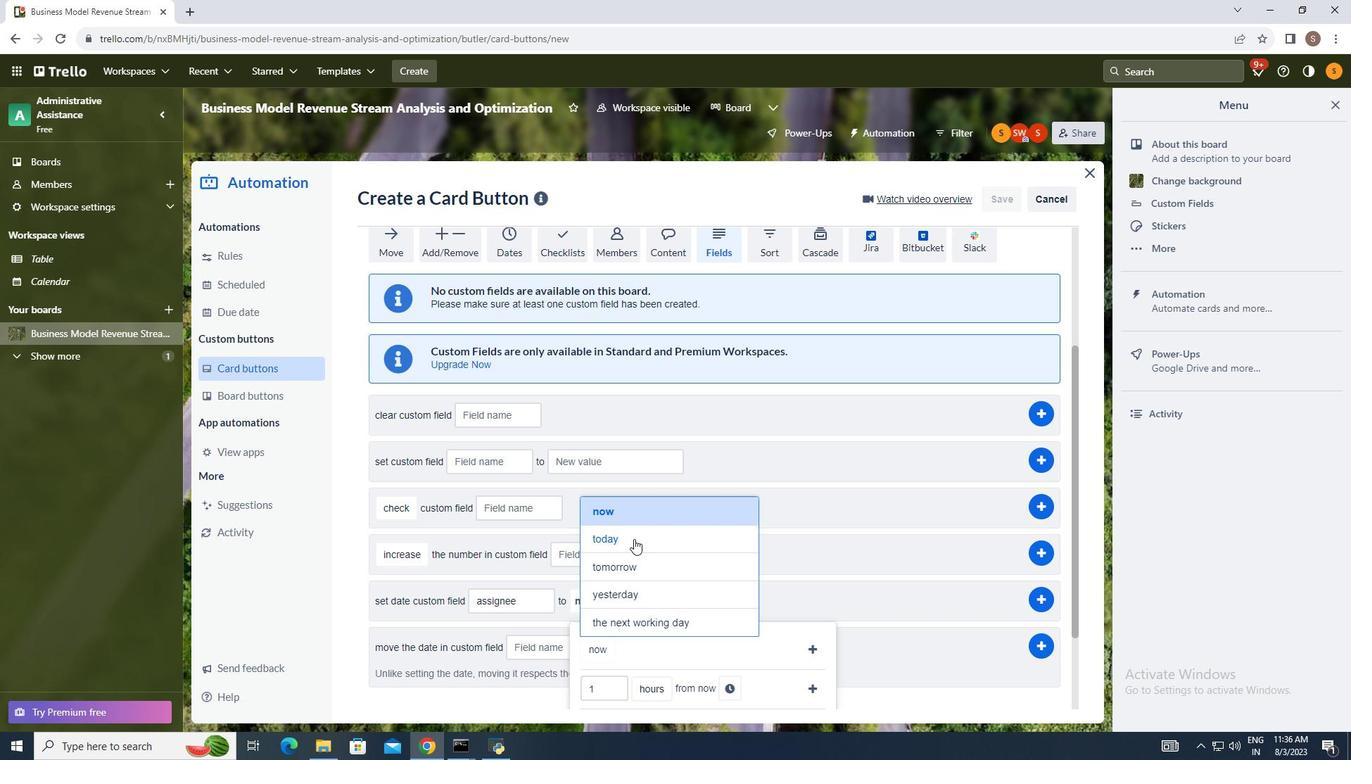 
Action: Mouse moved to (812, 648)
Screenshot: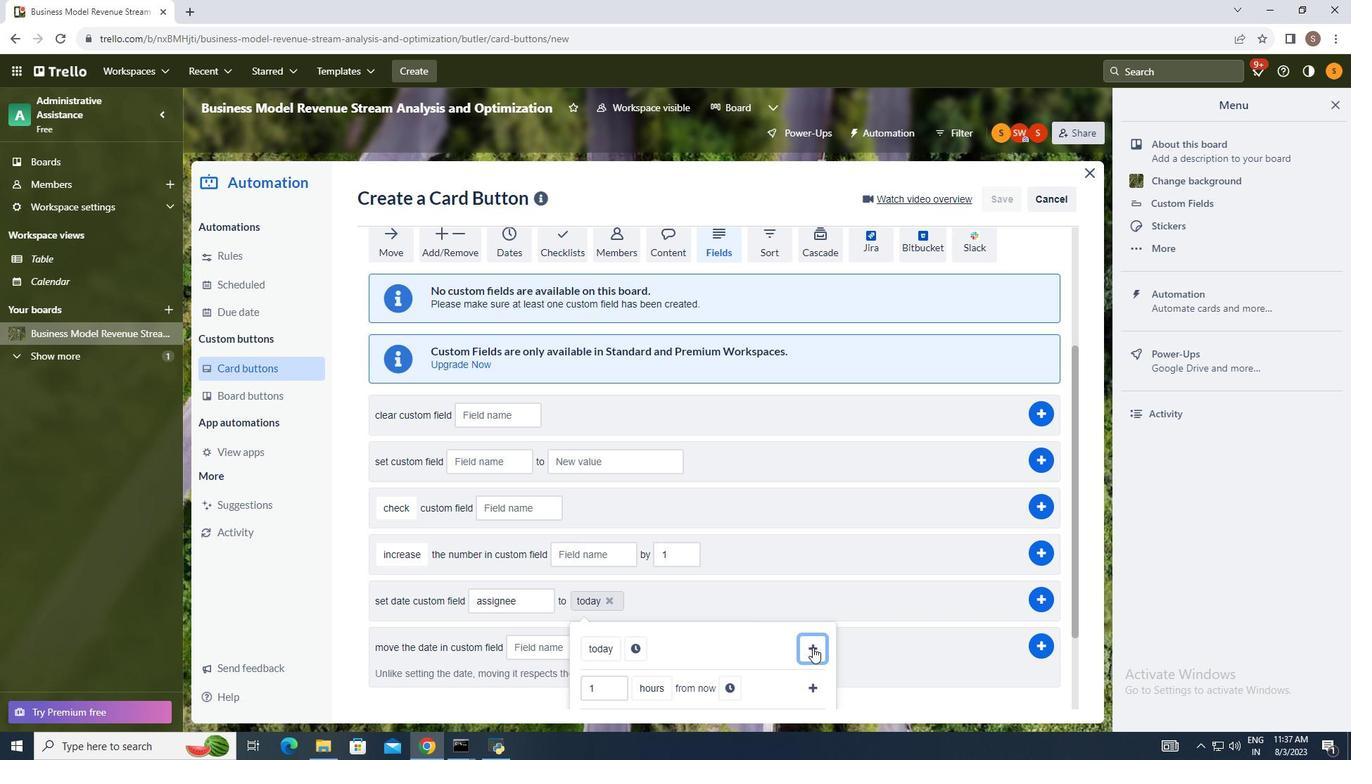 
Action: Mouse pressed left at (812, 648)
Screenshot: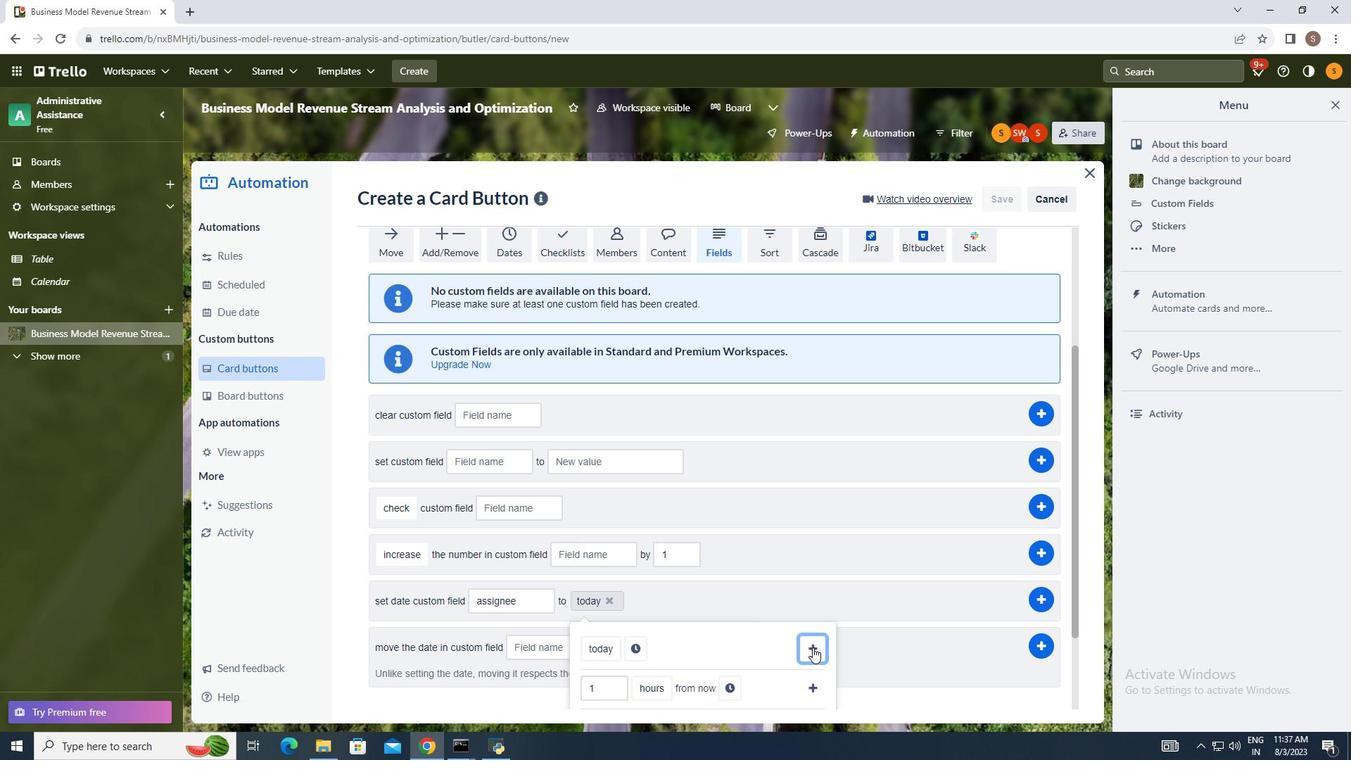 
Action: Mouse moved to (1036, 598)
Screenshot: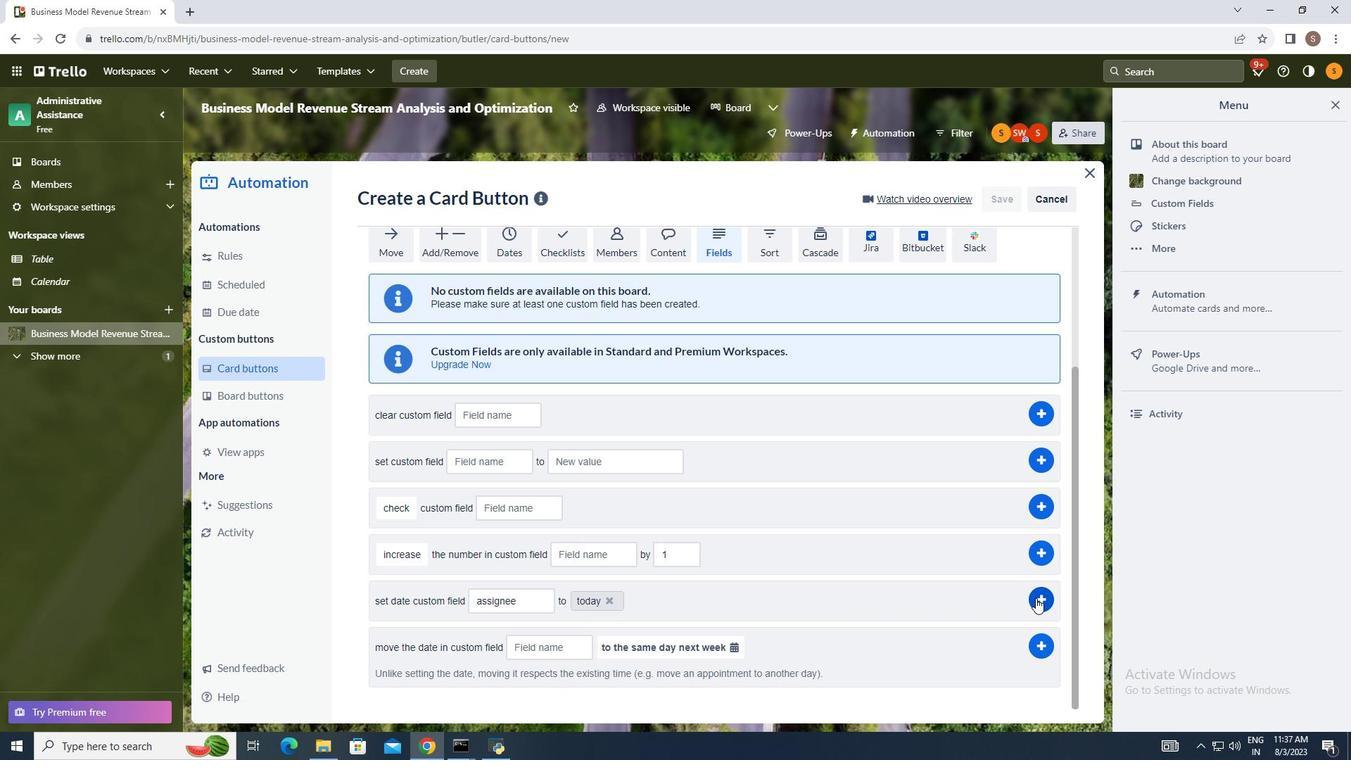
Action: Mouse pressed left at (1036, 598)
Screenshot: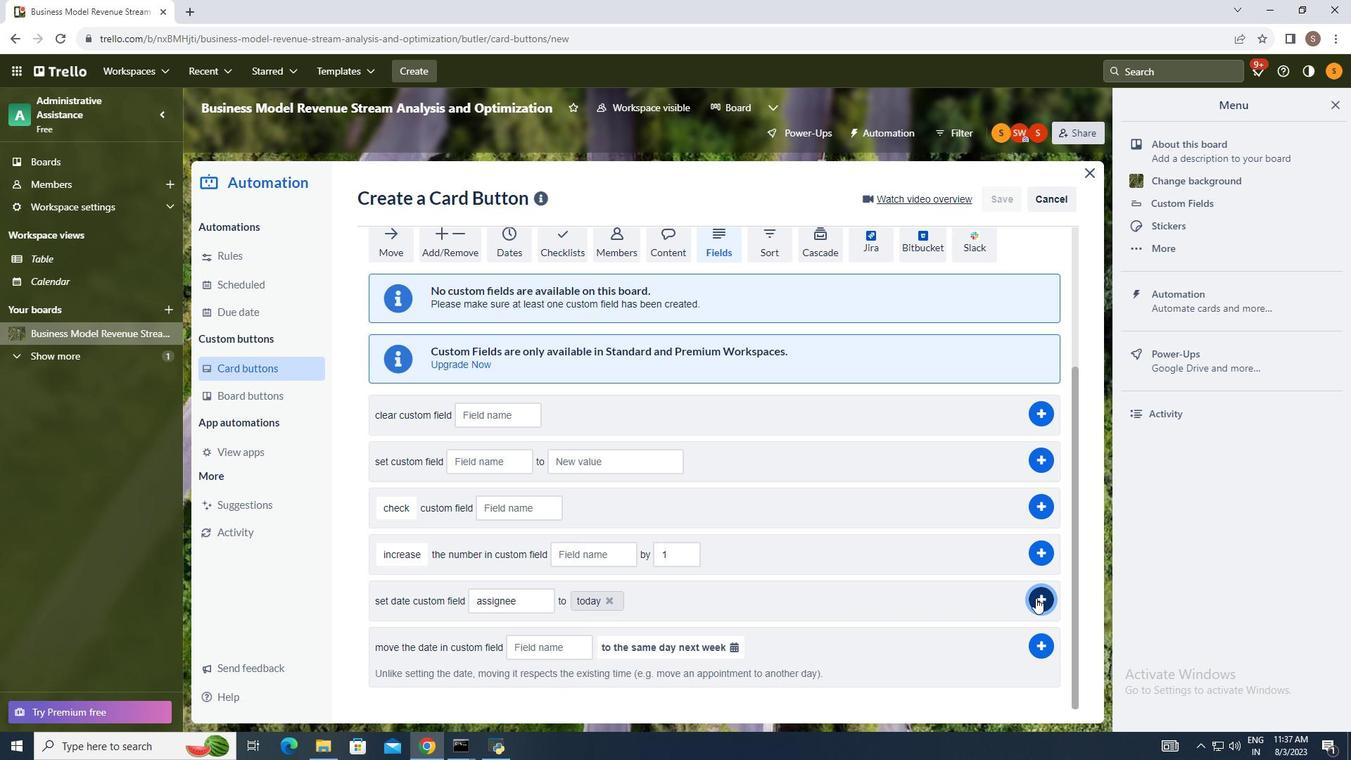 
Action: Mouse moved to (1287, 556)
Screenshot: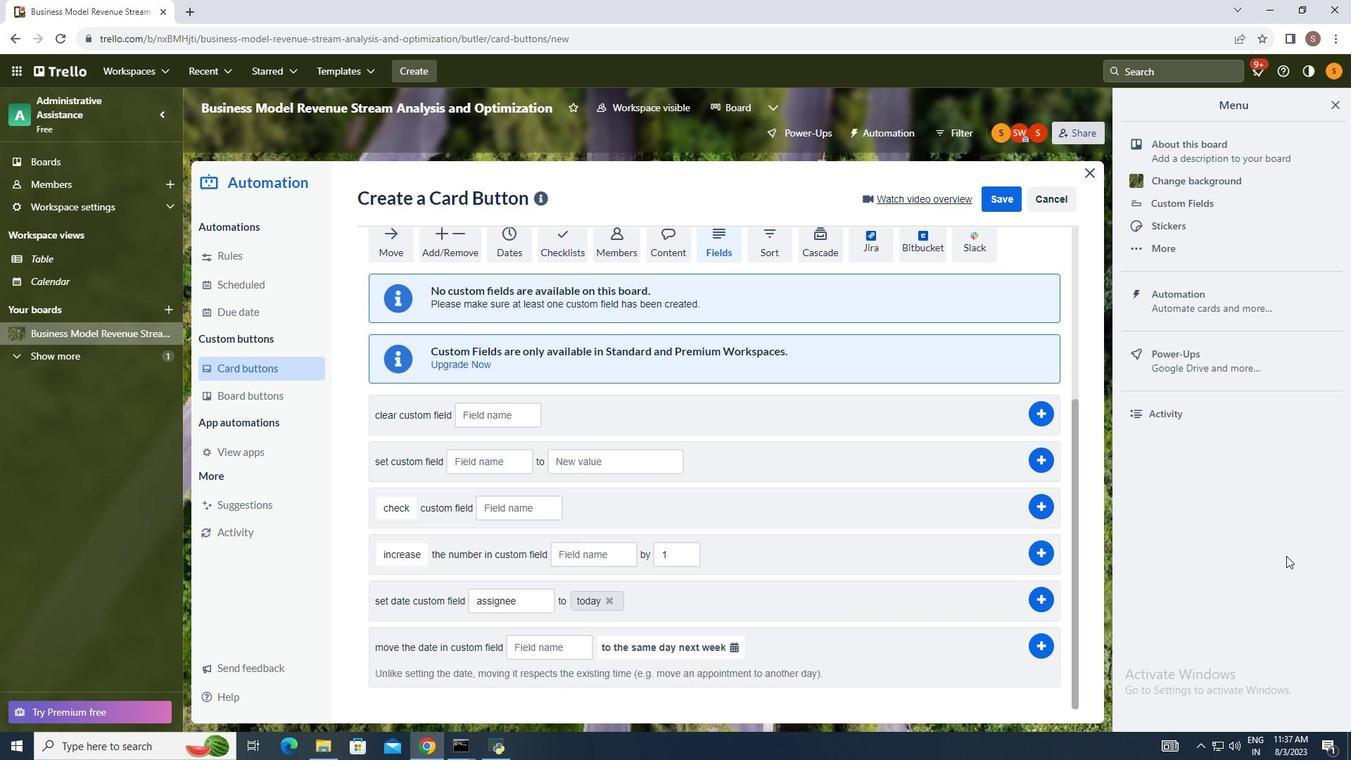 
